 Task: Look for space in Mawlamyinegyunn, Myanmar from 9th June, 2023 to 16th June, 2023 for 2 adults in price range Rs.8000 to Rs.16000. Place can be entire place with 2 bedrooms having 2 beds and 1 bathroom. Property type can be house, flat, guest house. Amenities needed are: washing machine. Booking option can be shelf check-in. Required host language is English.
Action: Mouse moved to (450, 94)
Screenshot: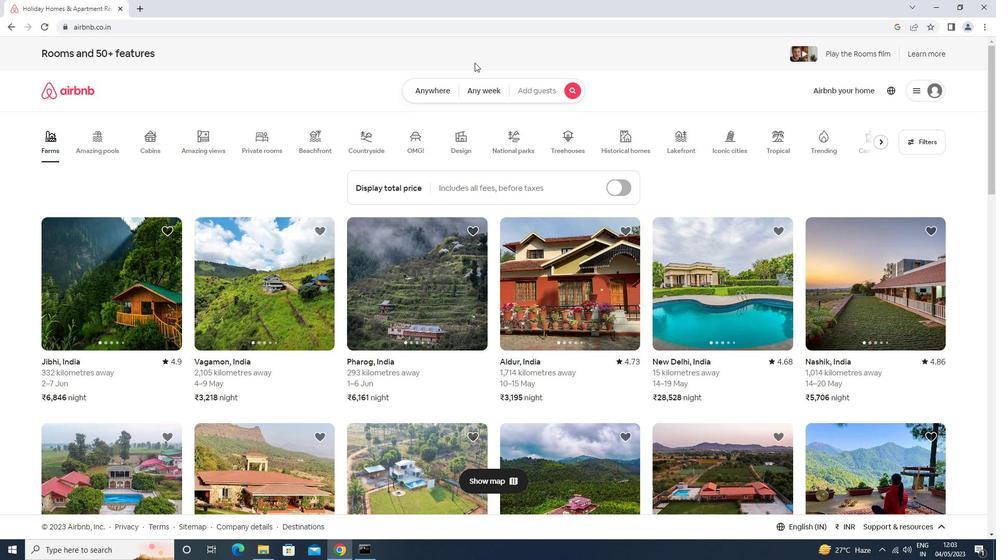 
Action: Mouse pressed left at (450, 94)
Screenshot: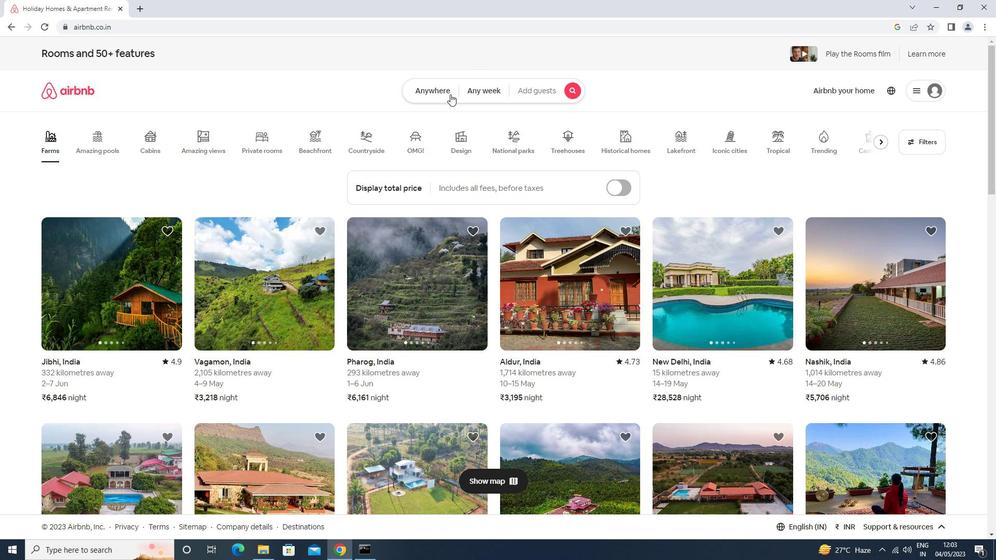 
Action: Mouse moved to (367, 132)
Screenshot: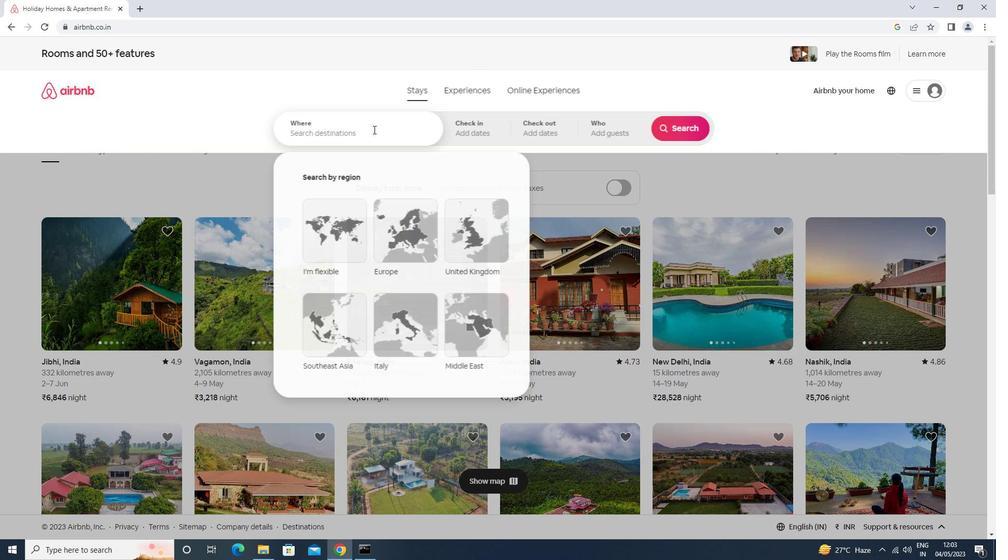 
Action: Mouse pressed left at (367, 132)
Screenshot: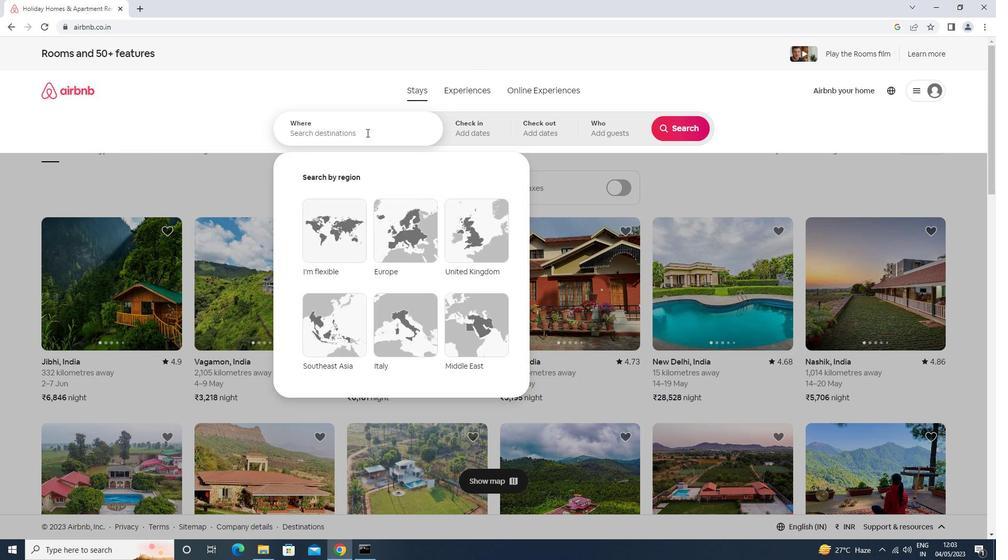
Action: Key pressed monywa<Key.down><Key.enter>
Screenshot: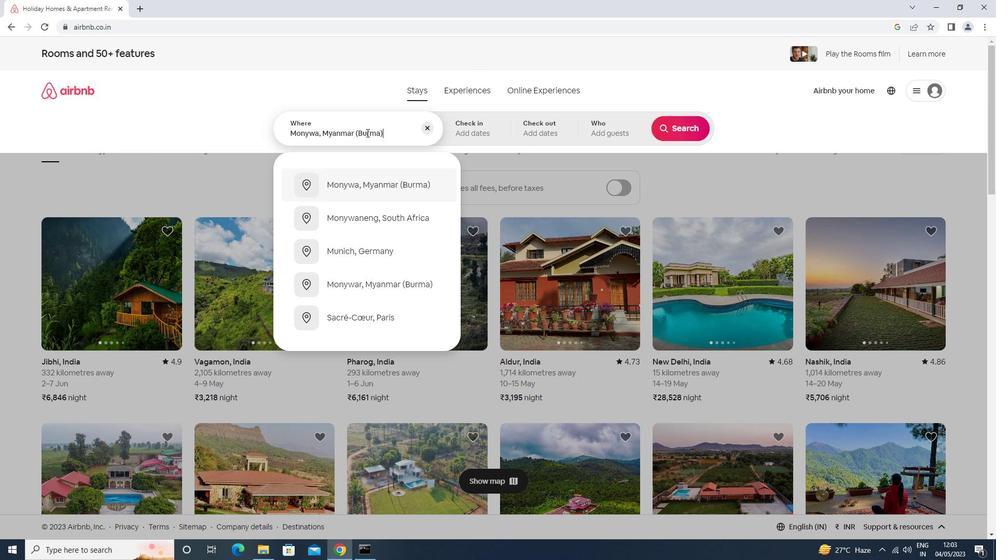 
Action: Mouse moved to (676, 205)
Screenshot: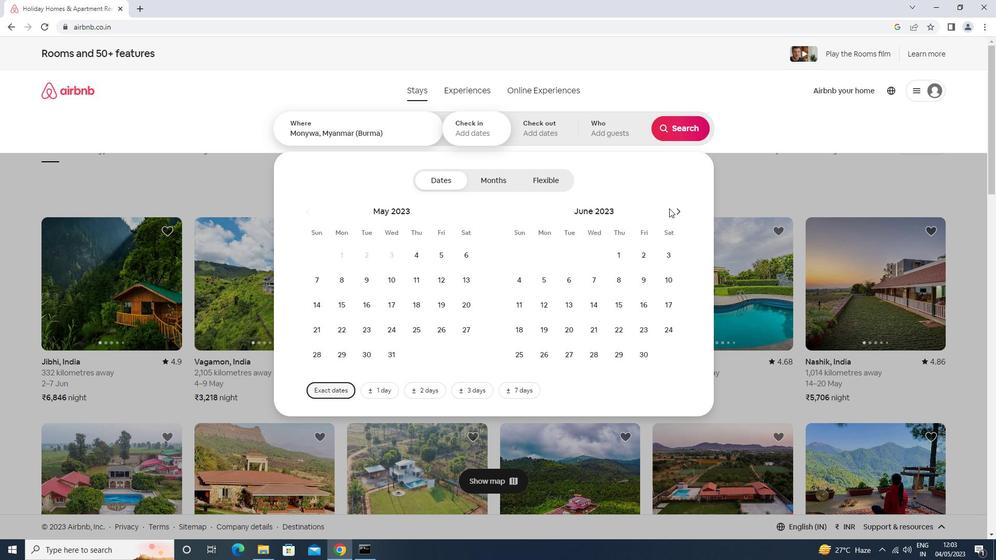 
Action: Mouse pressed left at (676, 205)
Screenshot: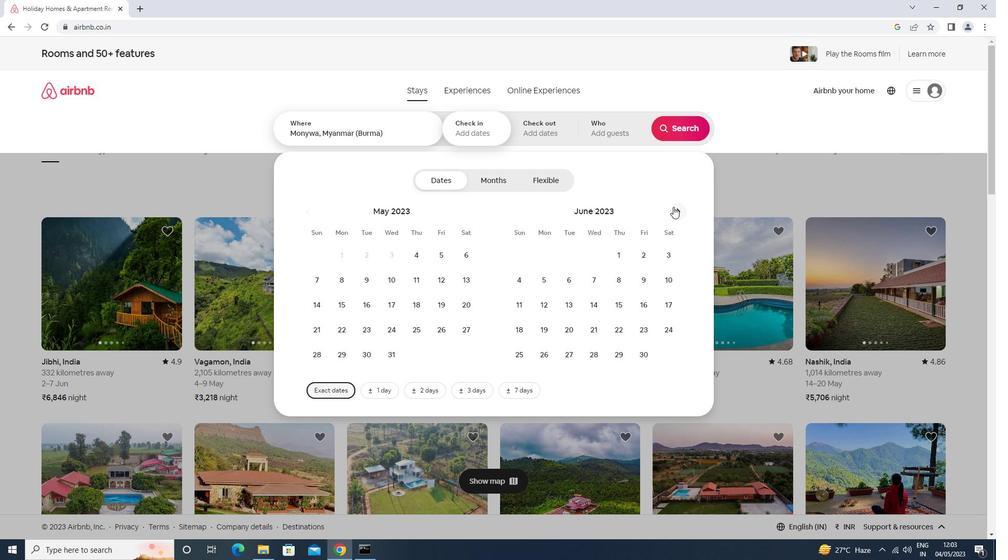 
Action: Mouse pressed left at (676, 205)
Screenshot: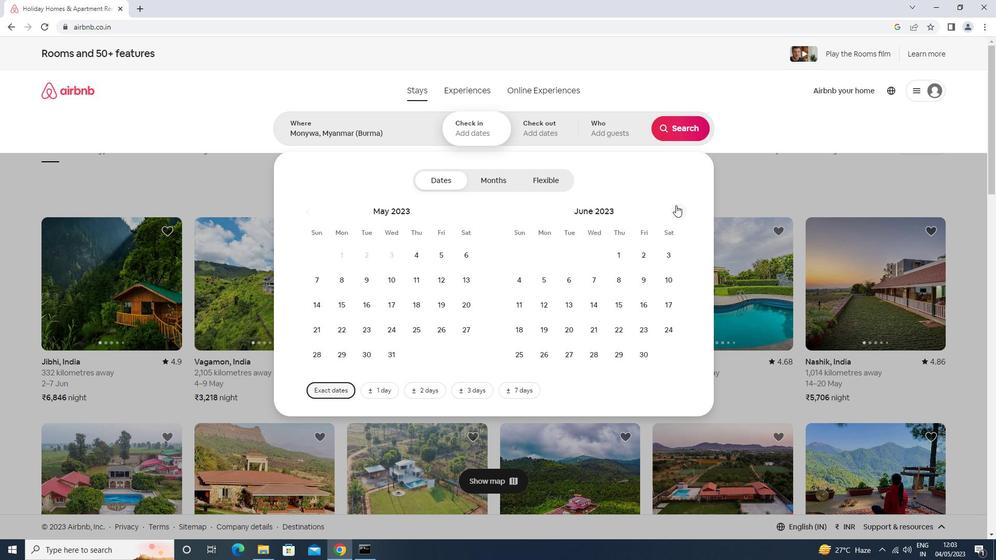 
Action: Mouse moved to (680, 209)
Screenshot: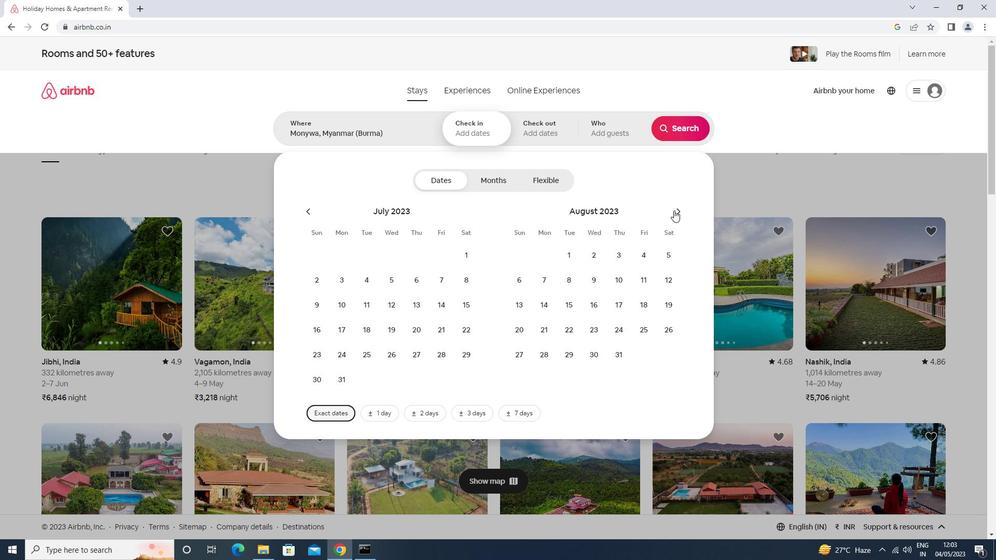 
Action: Mouse pressed left at (680, 209)
Screenshot: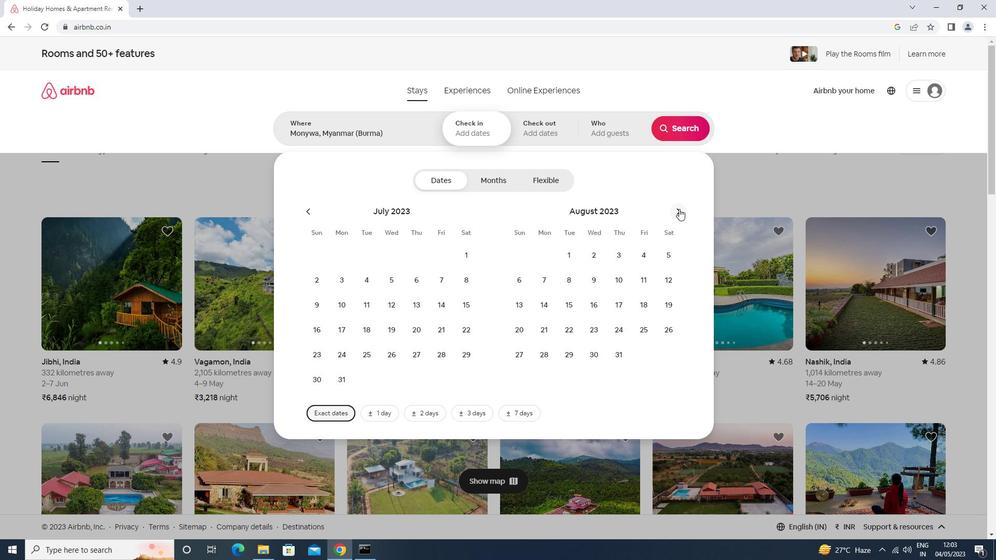 
Action: Mouse moved to (662, 253)
Screenshot: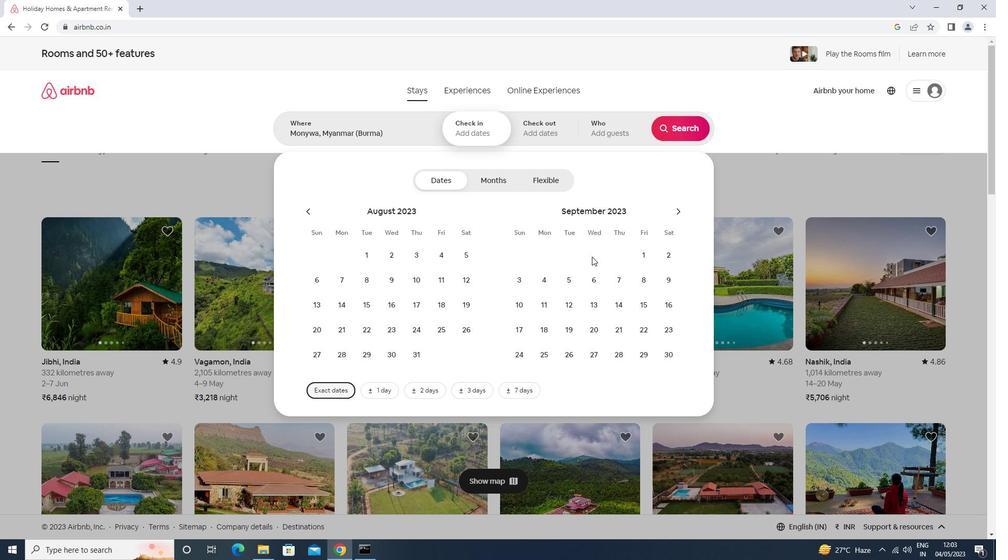
Action: Mouse pressed left at (662, 253)
Screenshot: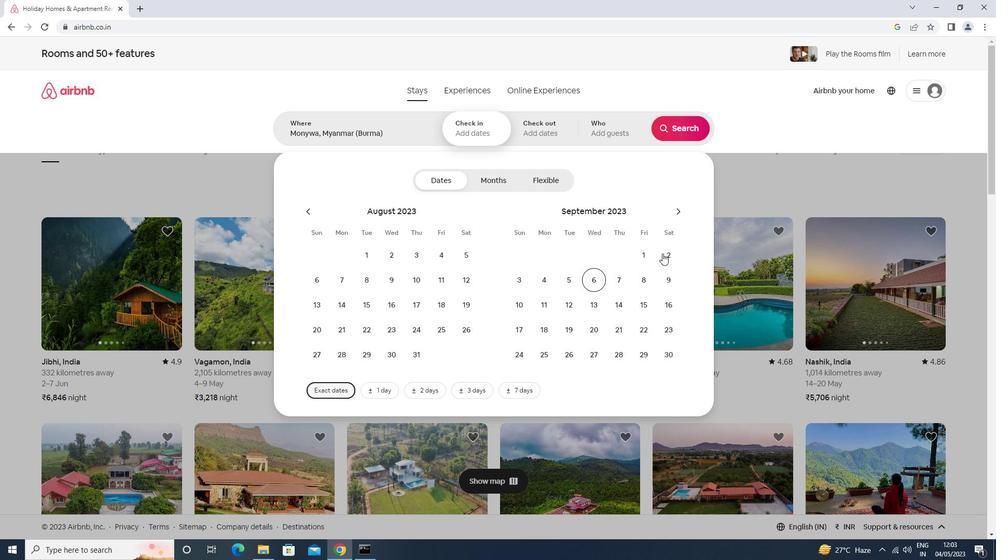 
Action: Mouse moved to (527, 307)
Screenshot: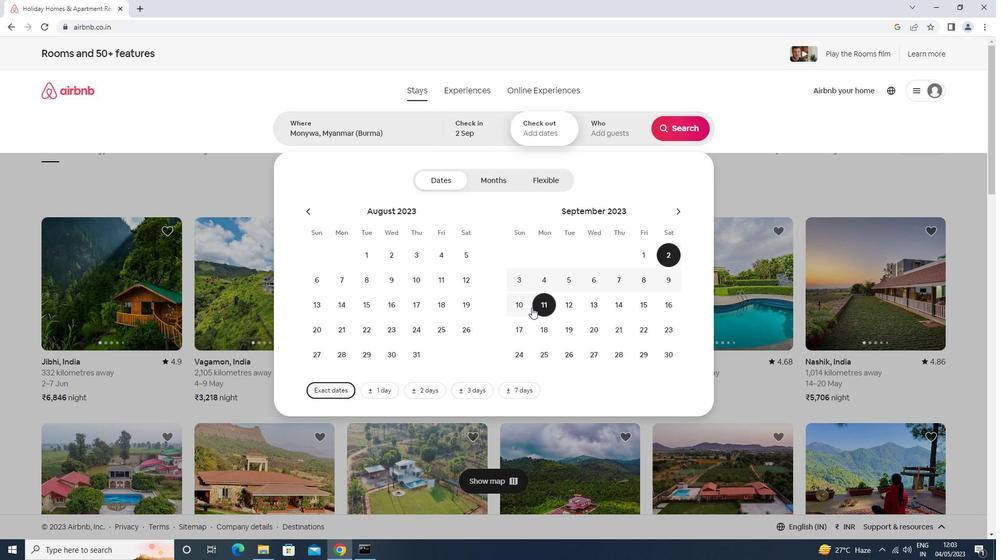 
Action: Mouse pressed left at (527, 307)
Screenshot: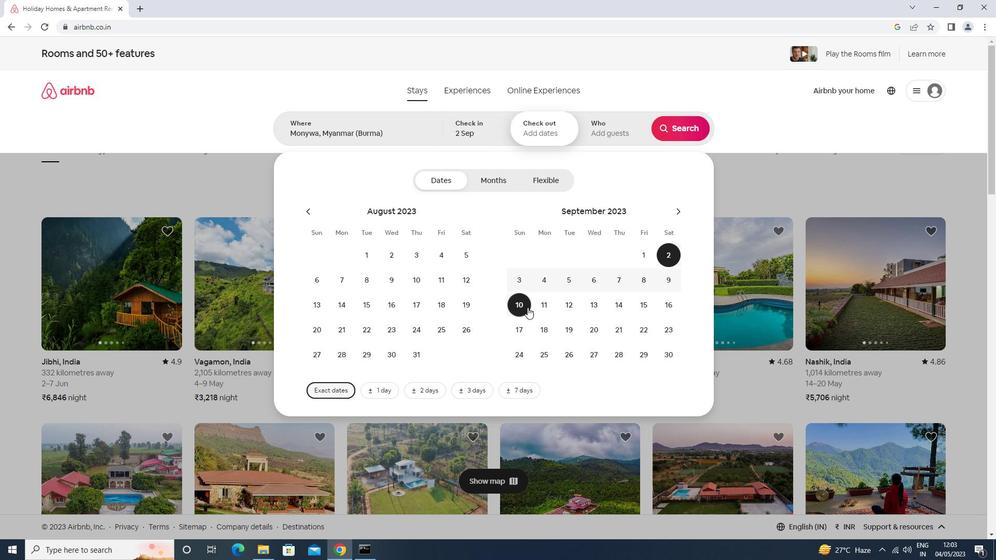 
Action: Mouse moved to (606, 140)
Screenshot: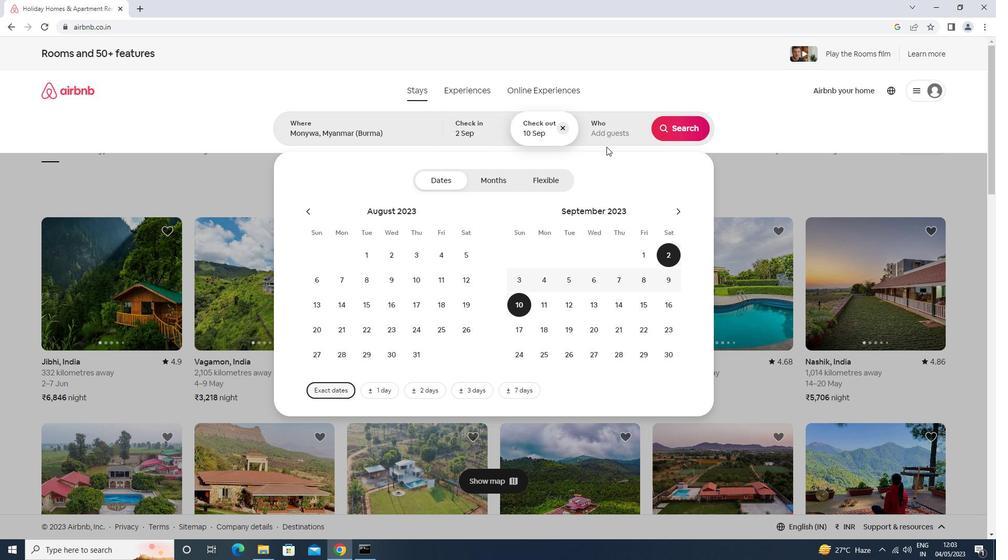 
Action: Mouse pressed left at (606, 140)
Screenshot: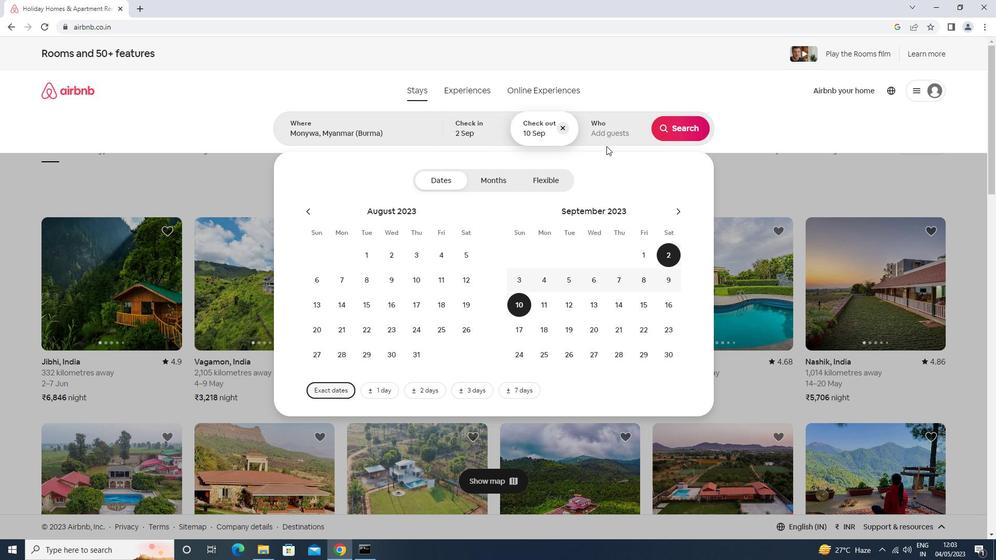 
Action: Mouse moved to (685, 186)
Screenshot: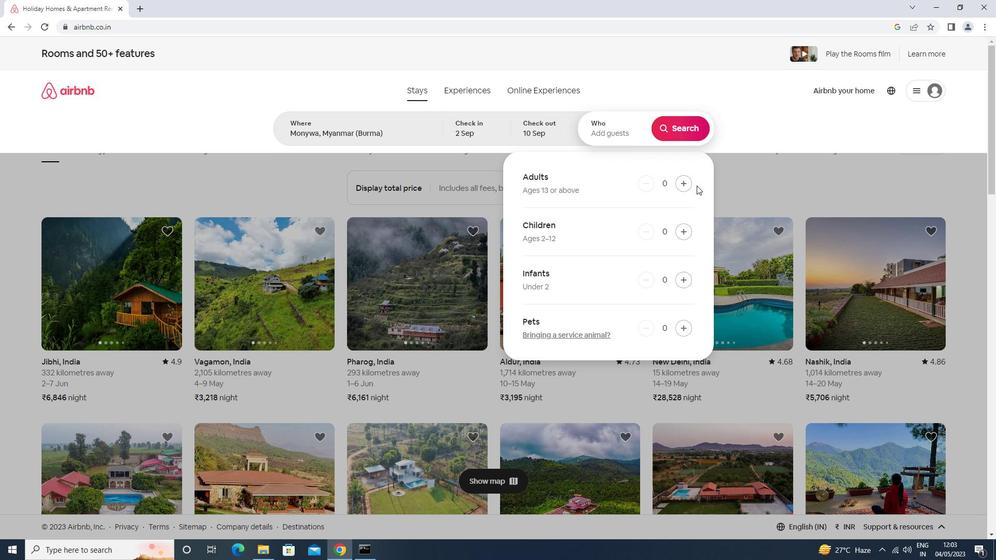 
Action: Mouse pressed left at (685, 186)
Screenshot: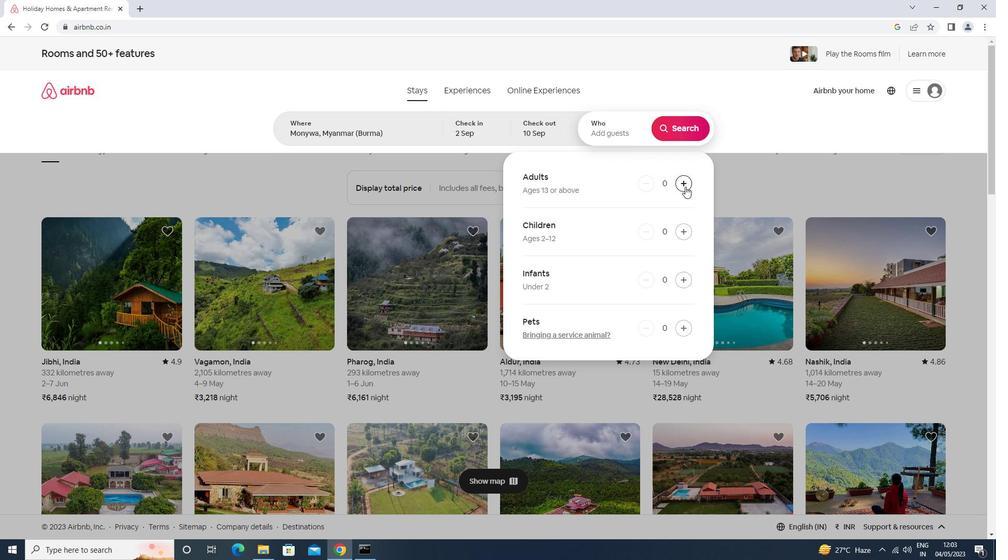 
Action: Mouse moved to (674, 129)
Screenshot: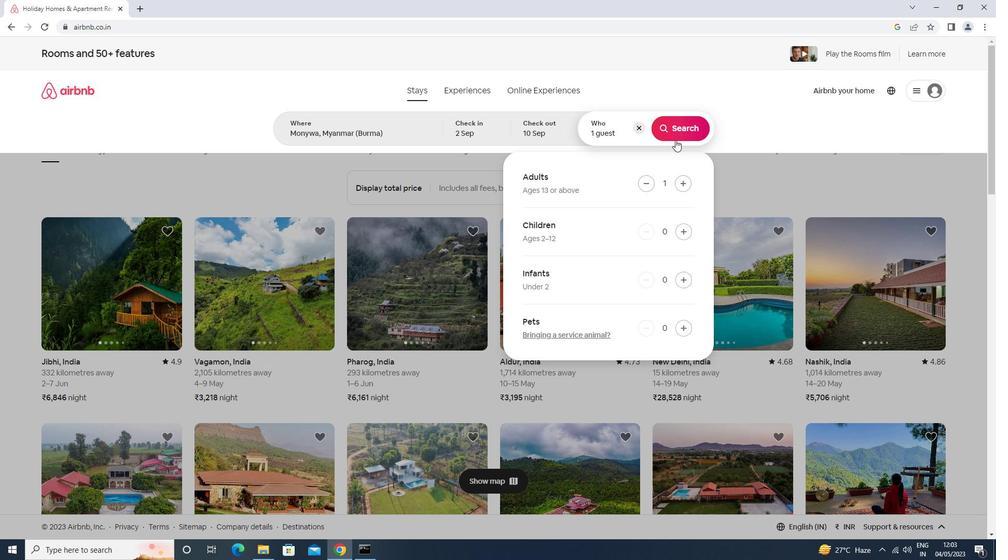 
Action: Mouse pressed left at (674, 129)
Screenshot: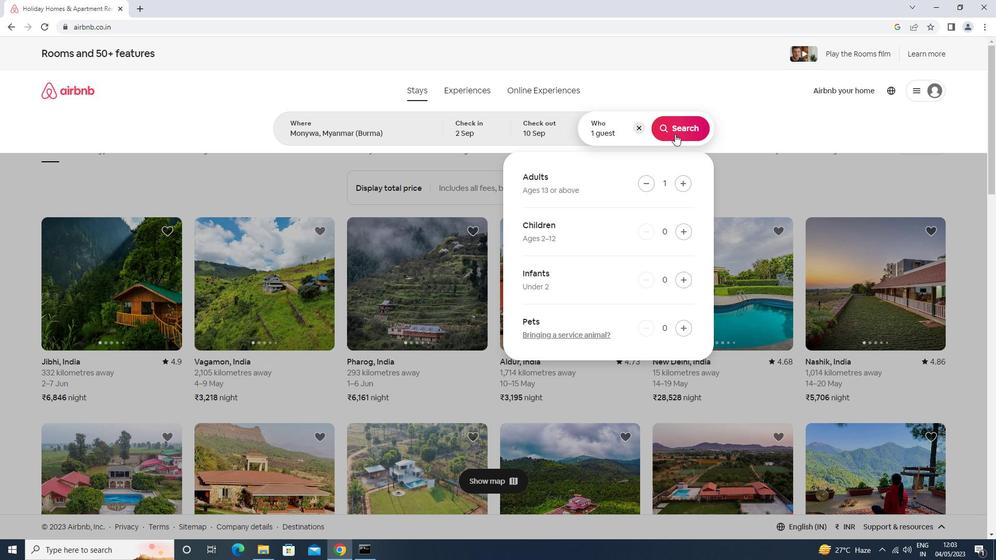 
Action: Mouse moved to (936, 97)
Screenshot: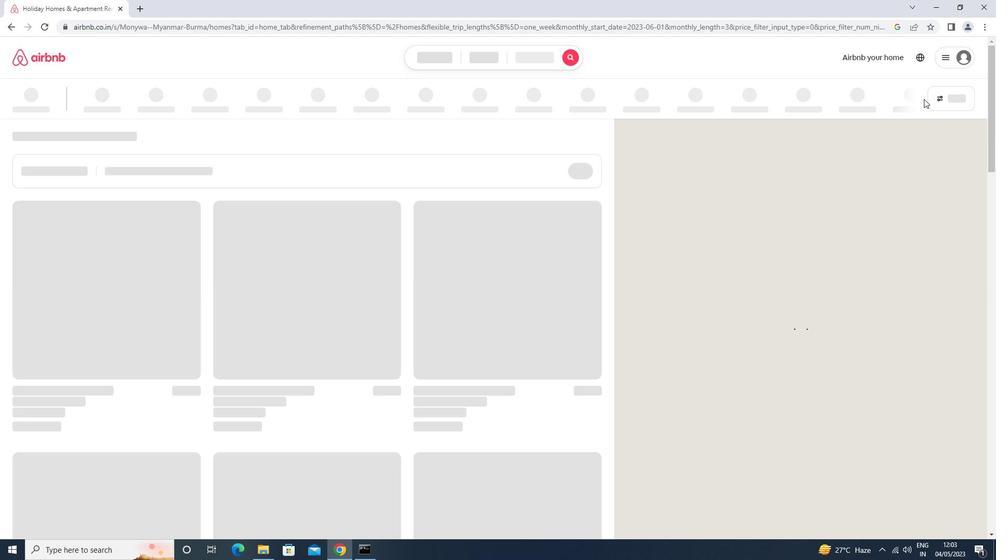 
Action: Mouse pressed left at (936, 97)
Screenshot: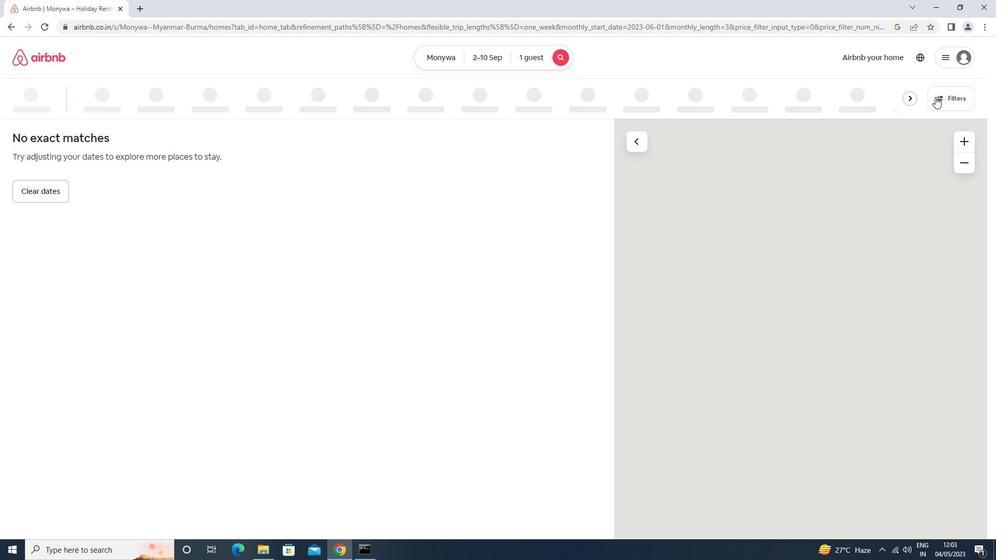 
Action: Mouse moved to (401, 163)
Screenshot: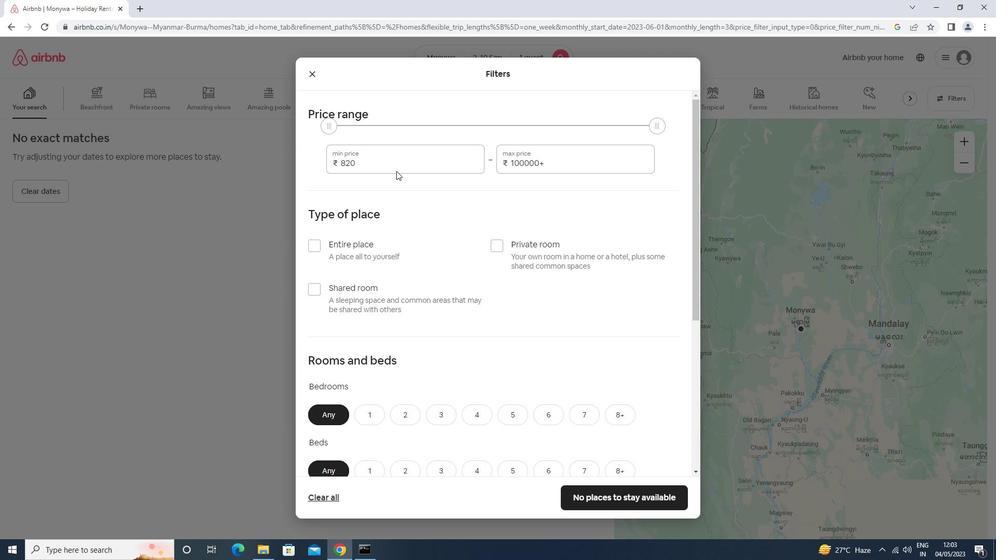 
Action: Mouse pressed left at (401, 163)
Screenshot: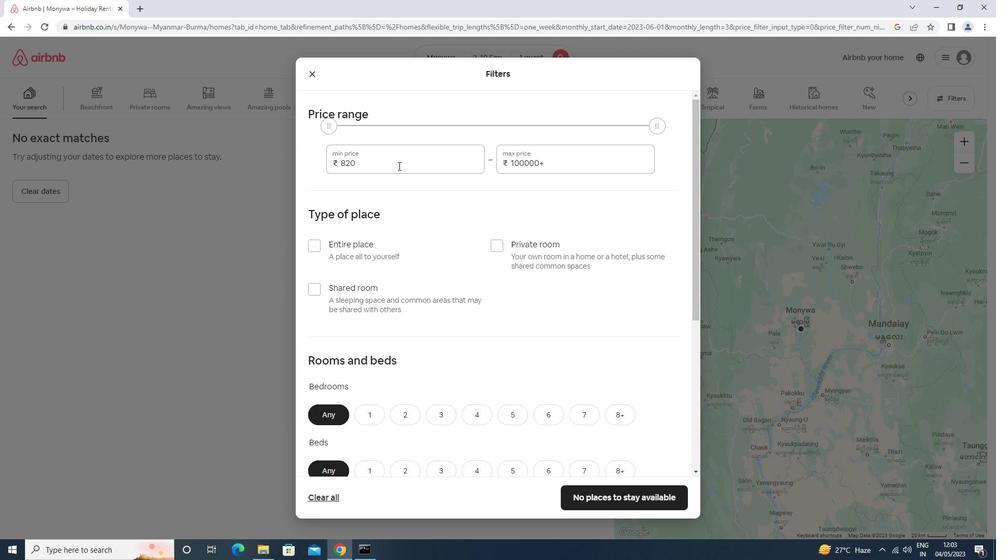 
Action: Key pressed <Key.backspace><Key.backspace><Key.backspace><Key.backspace>5000<Key.tab>16000
Screenshot: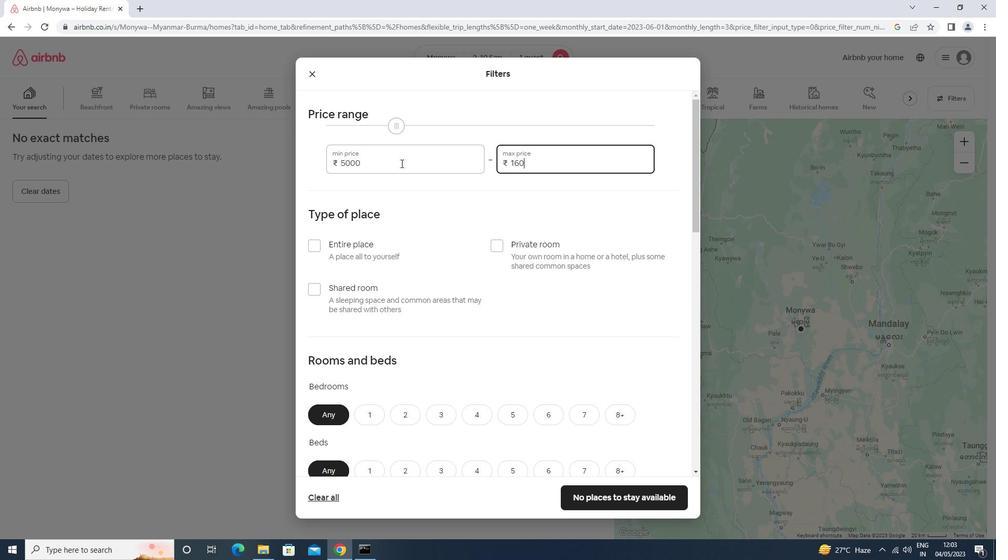 
Action: Mouse moved to (498, 241)
Screenshot: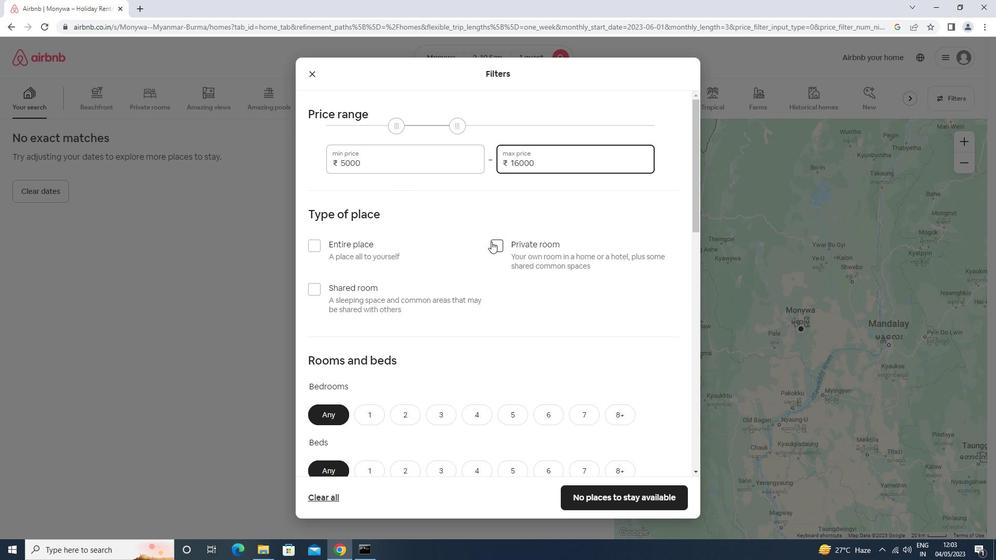 
Action: Mouse pressed left at (498, 241)
Screenshot: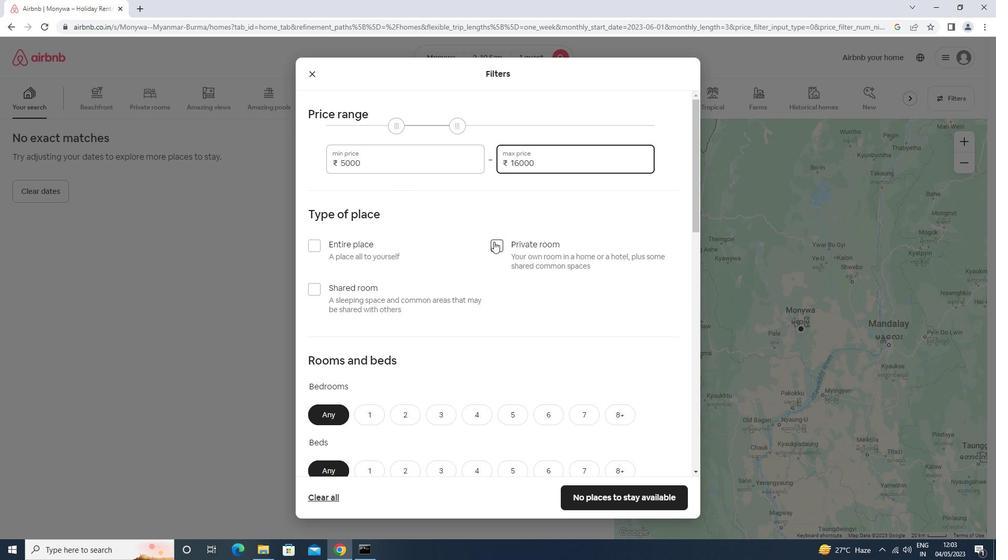 
Action: Mouse moved to (494, 242)
Screenshot: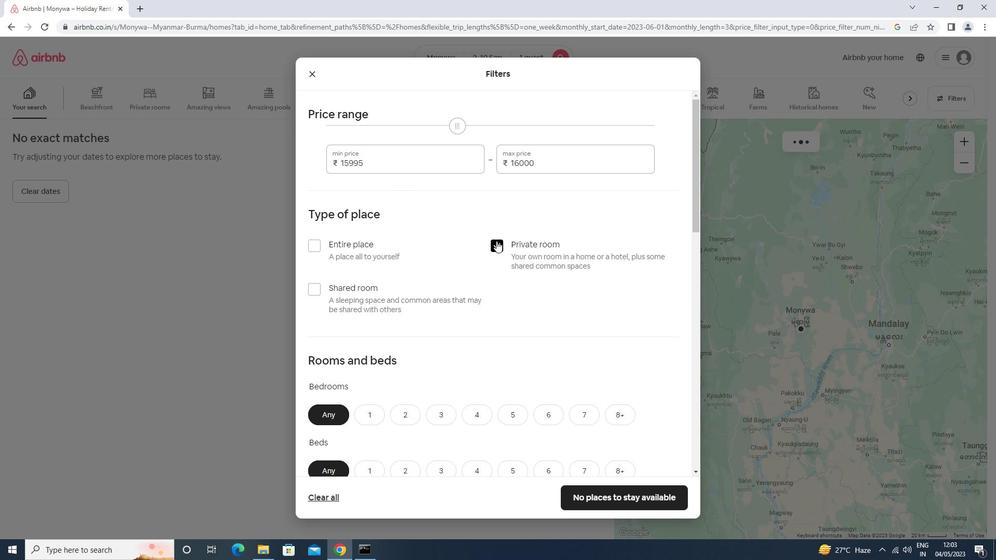 
Action: Mouse scrolled (494, 241) with delta (0, 0)
Screenshot: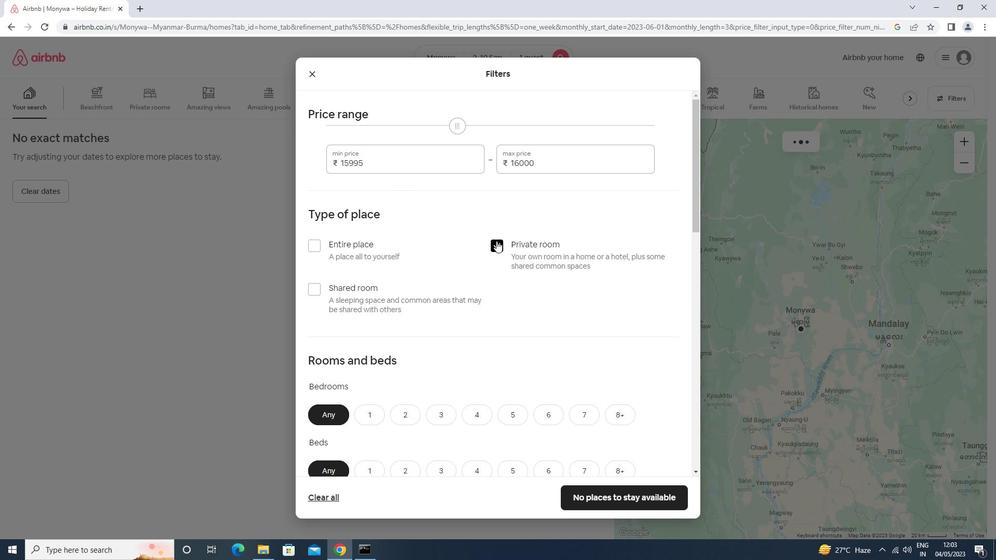 
Action: Mouse scrolled (494, 241) with delta (0, 0)
Screenshot: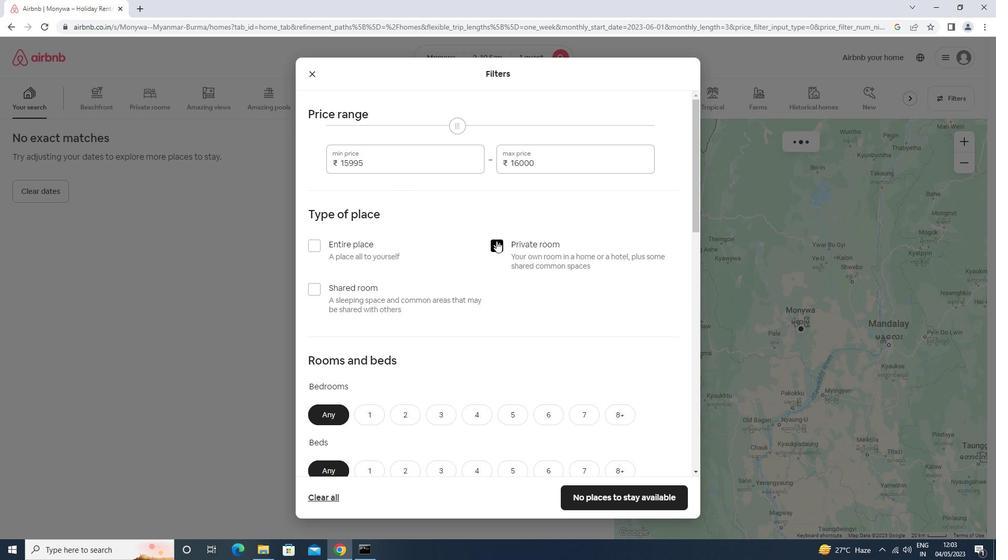 
Action: Mouse scrolled (494, 241) with delta (0, 0)
Screenshot: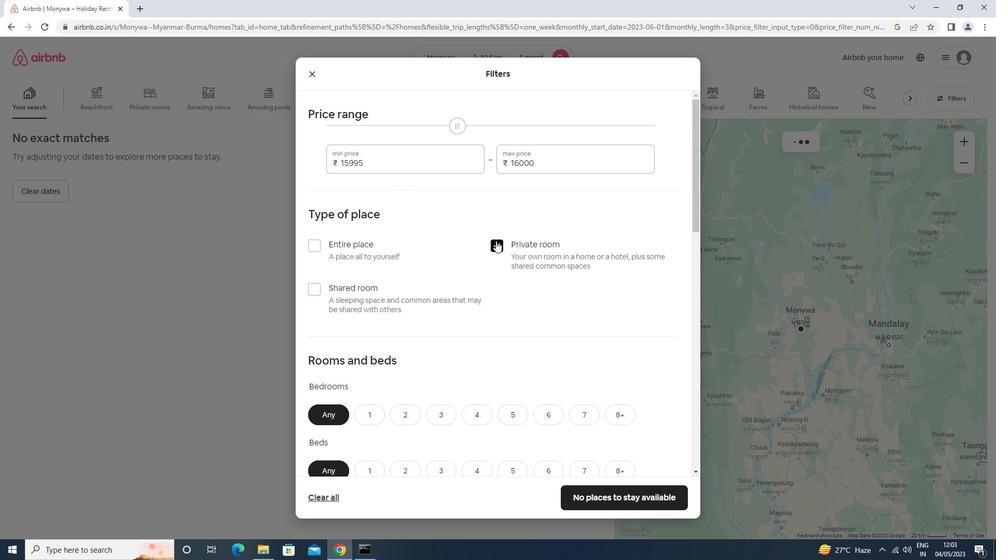 
Action: Mouse moved to (494, 242)
Screenshot: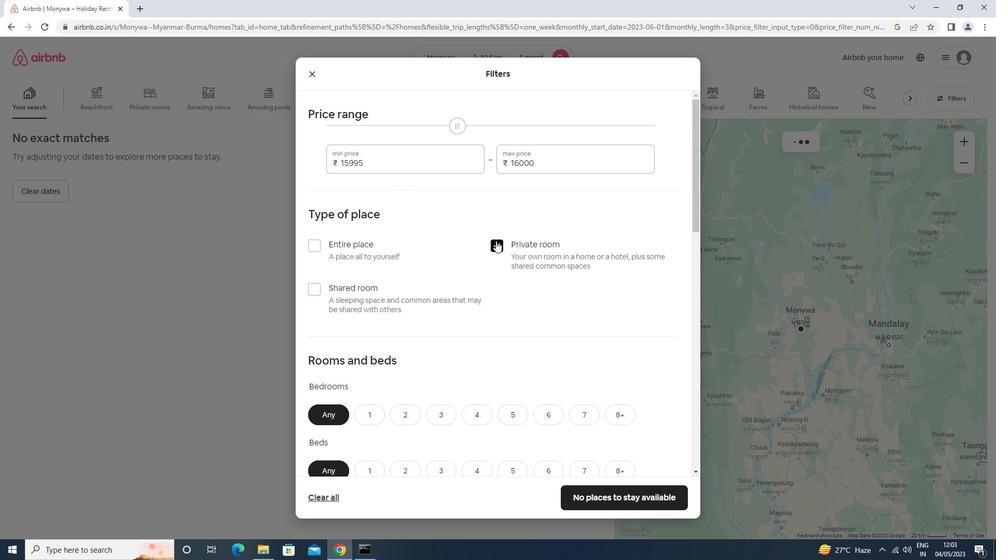 
Action: Mouse scrolled (494, 241) with delta (0, 0)
Screenshot: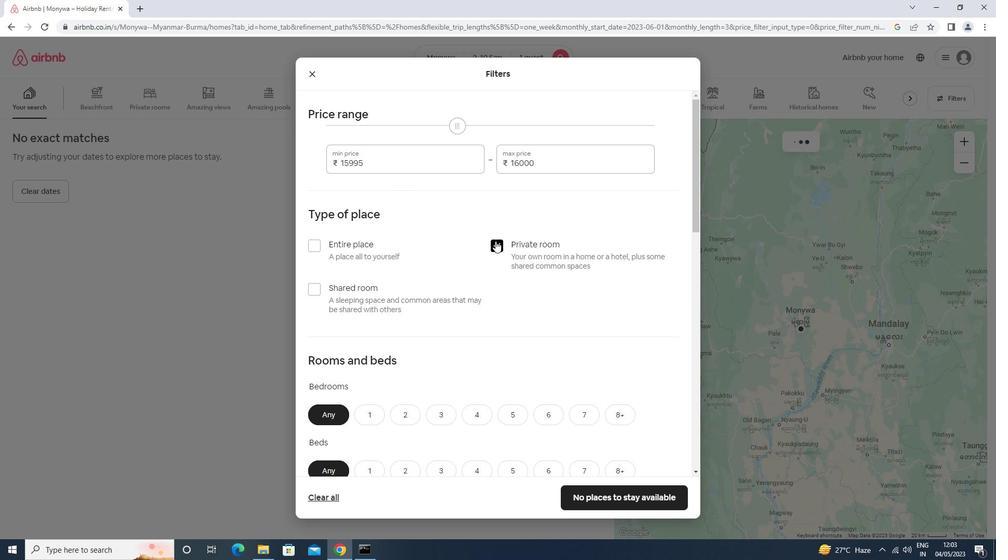 
Action: Mouse moved to (367, 205)
Screenshot: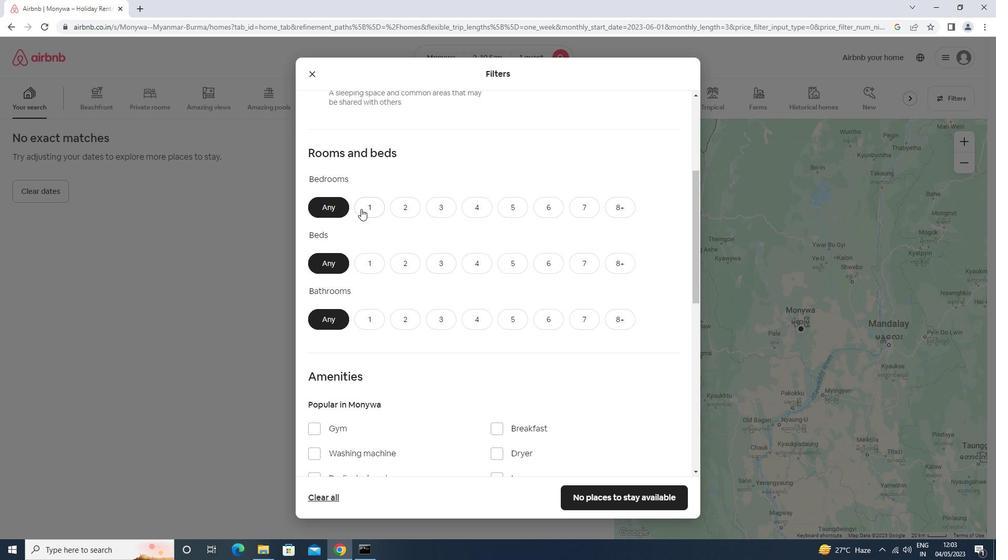 
Action: Mouse pressed left at (367, 205)
Screenshot: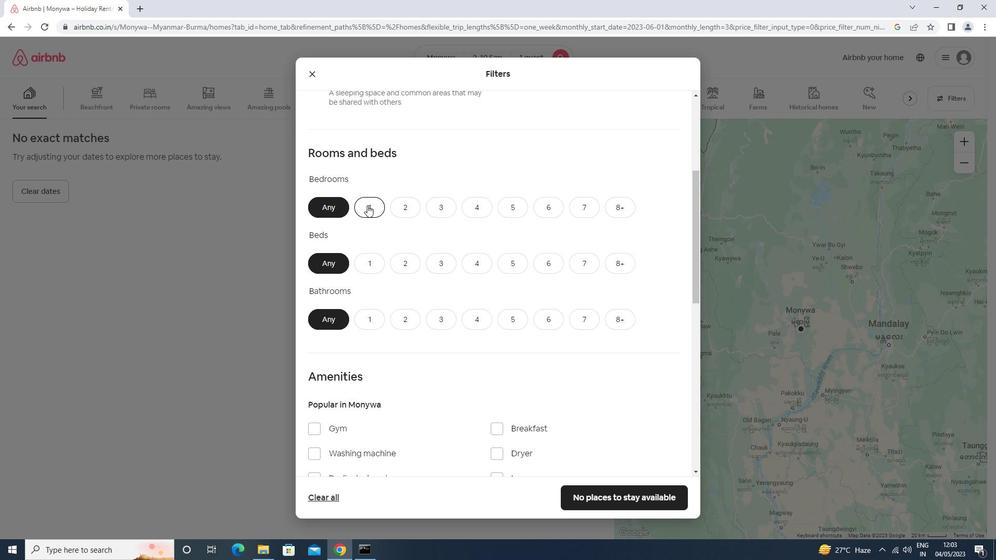 
Action: Mouse moved to (368, 257)
Screenshot: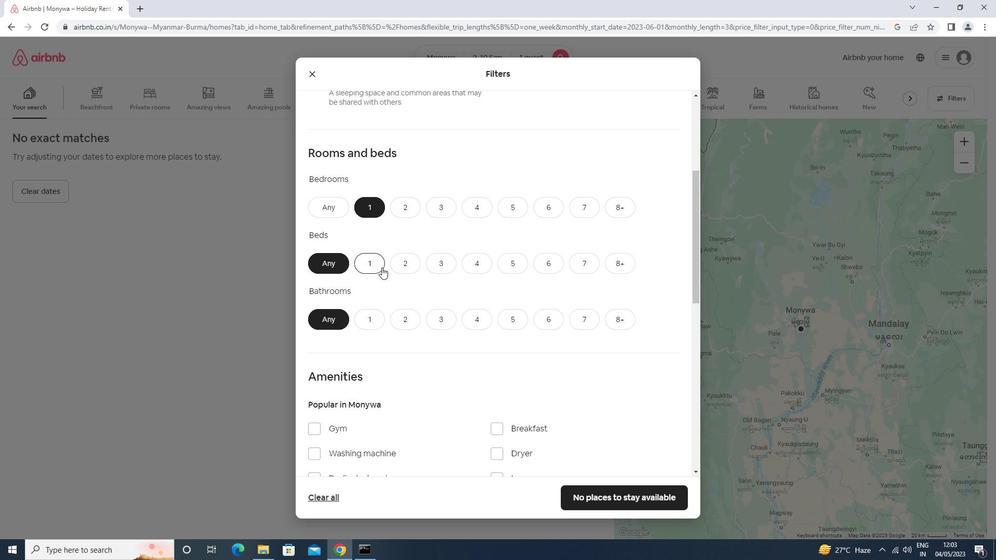 
Action: Mouse pressed left at (368, 257)
Screenshot: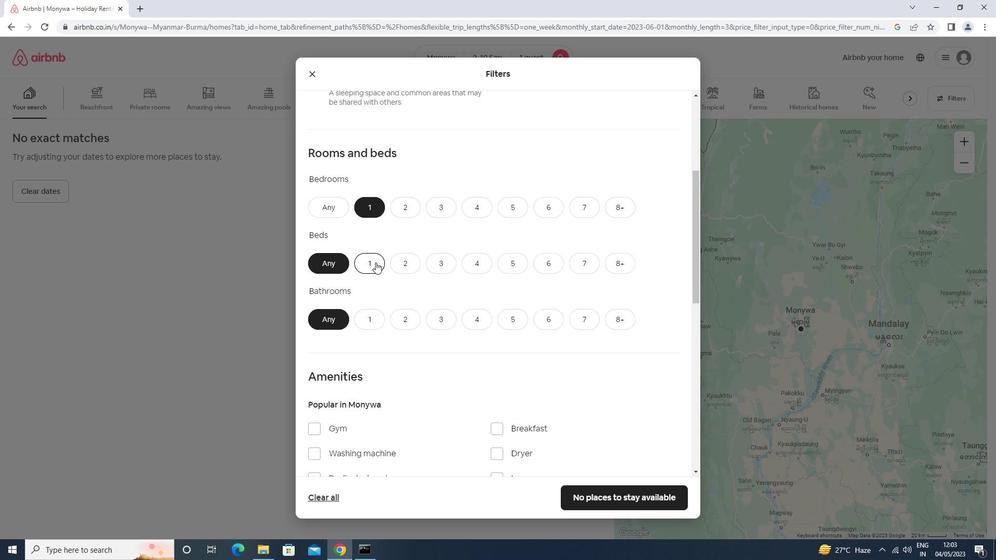
Action: Mouse moved to (371, 317)
Screenshot: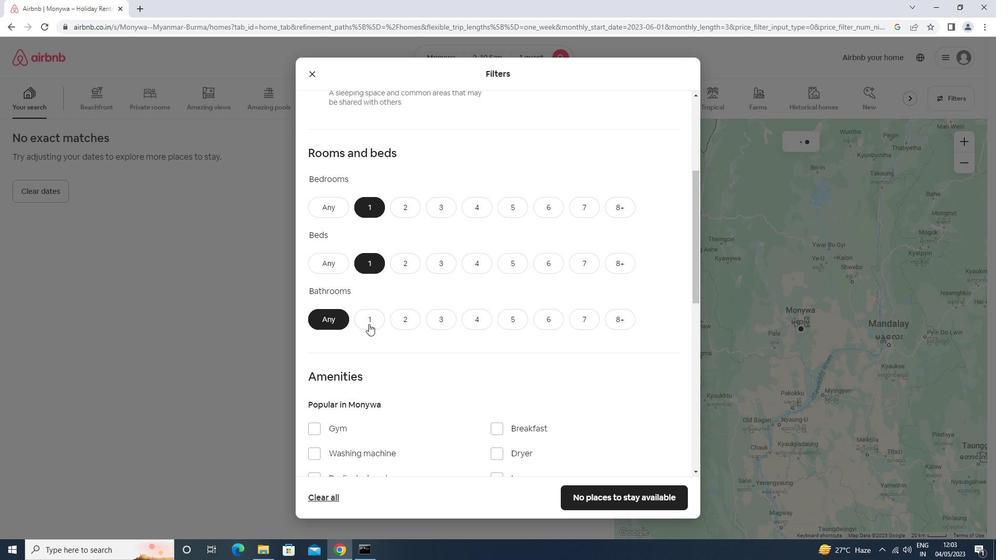 
Action: Mouse pressed left at (371, 317)
Screenshot: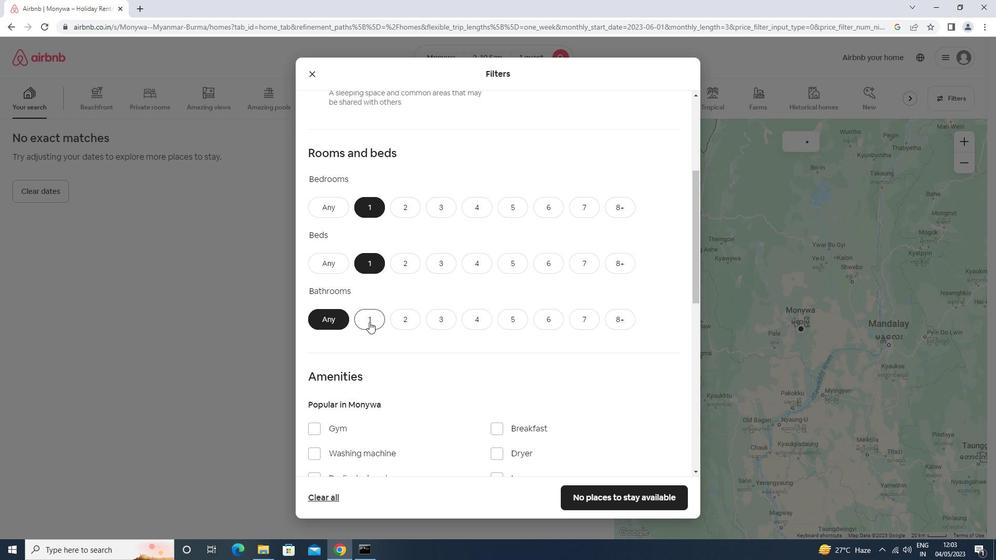 
Action: Mouse scrolled (371, 316) with delta (0, 0)
Screenshot: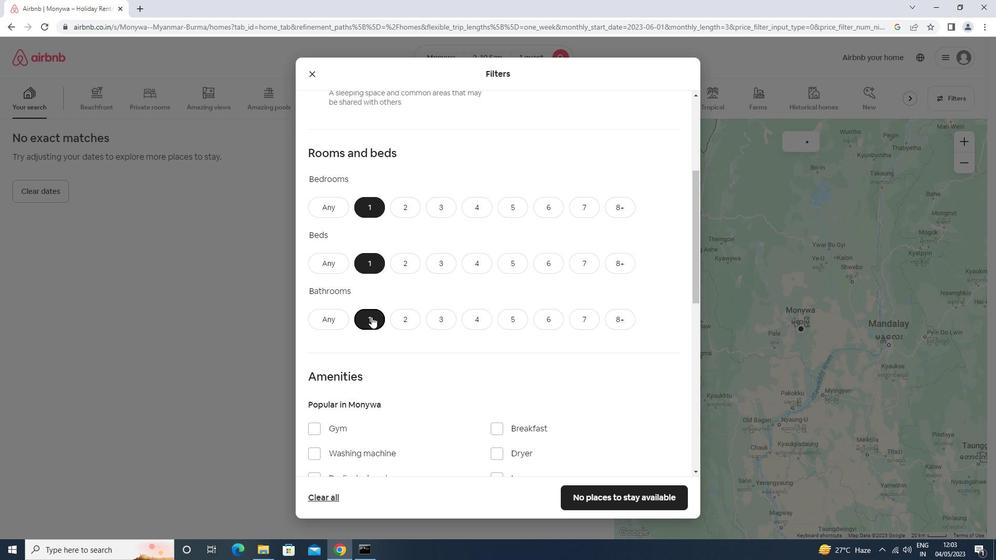 
Action: Mouse scrolled (371, 316) with delta (0, 0)
Screenshot: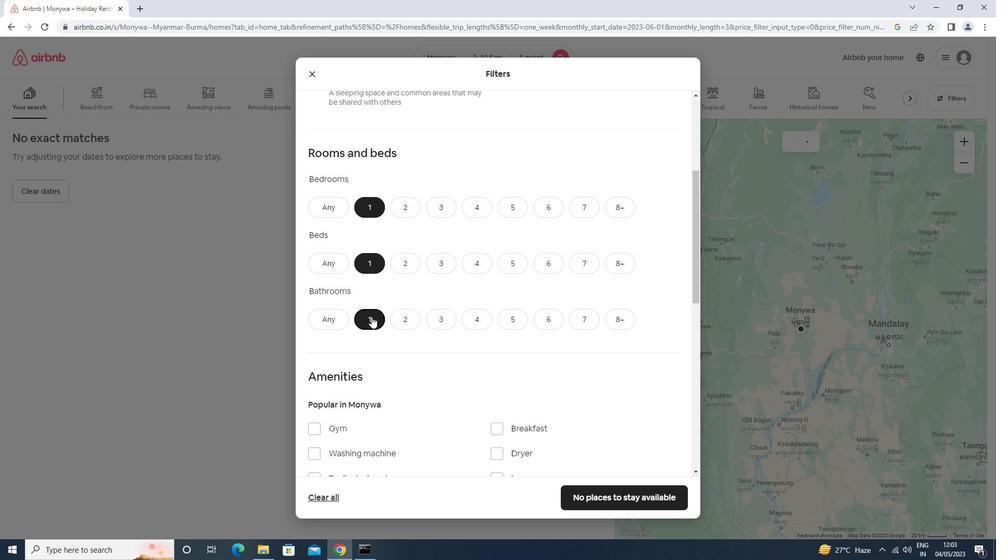 
Action: Mouse scrolled (371, 316) with delta (0, 0)
Screenshot: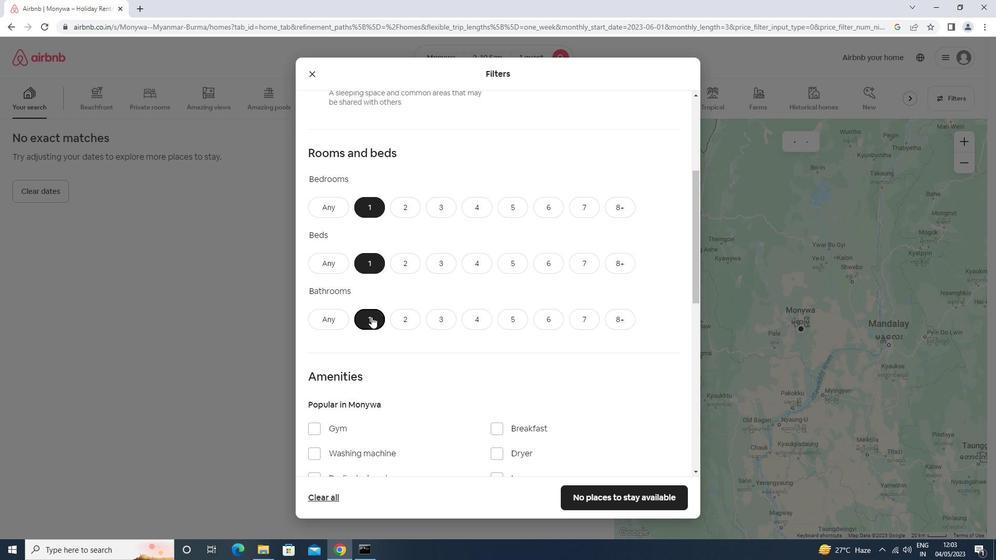 
Action: Mouse moved to (369, 297)
Screenshot: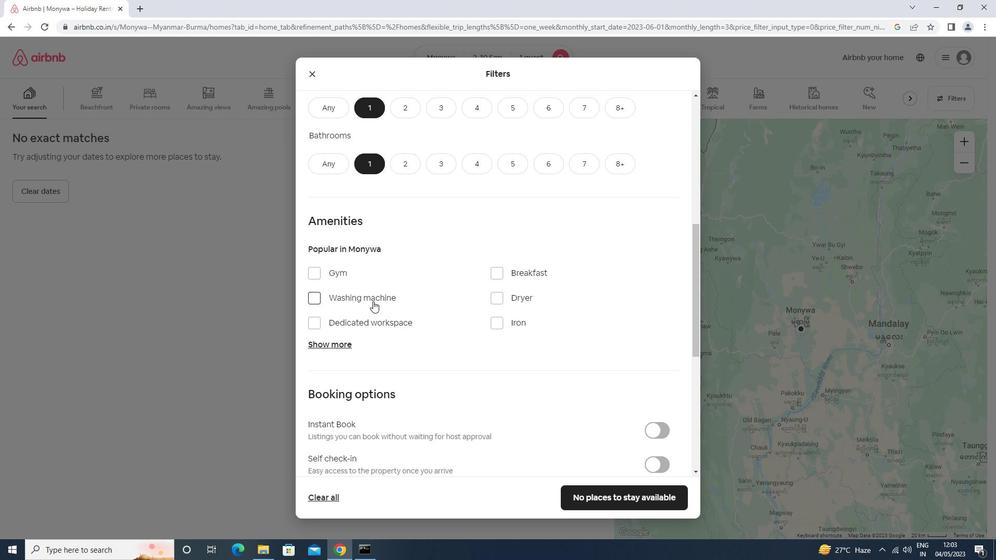 
Action: Mouse pressed left at (369, 297)
Screenshot: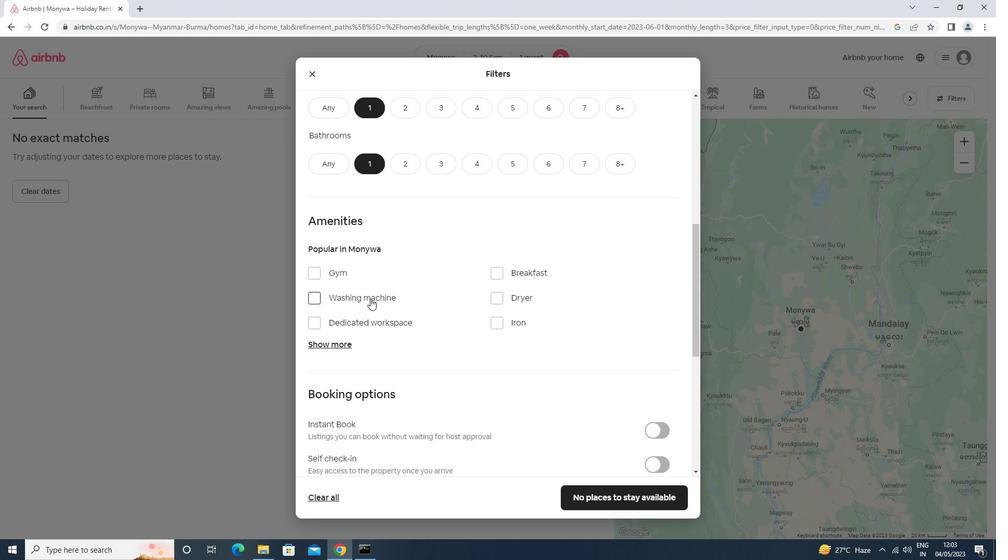 
Action: Mouse moved to (369, 297)
Screenshot: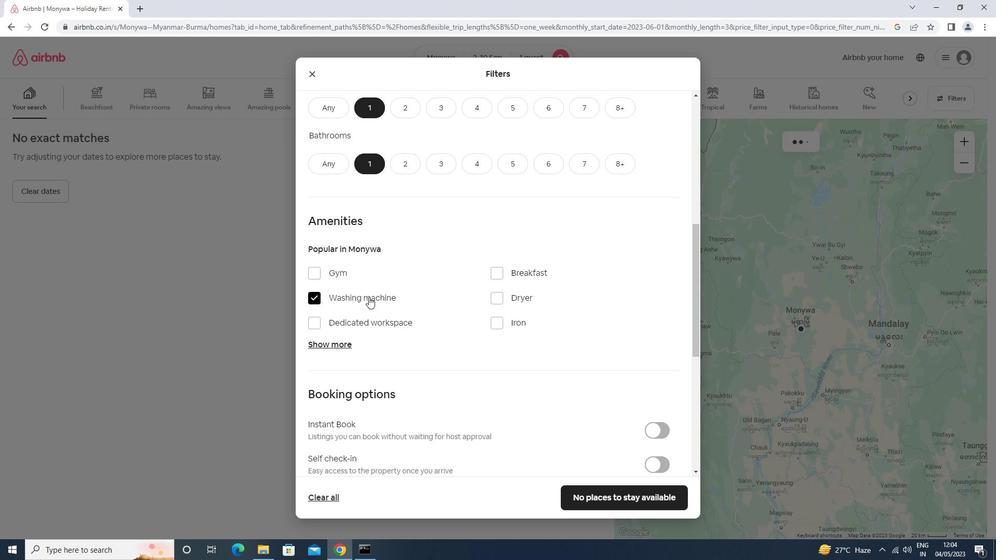 
Action: Mouse scrolled (369, 296) with delta (0, 0)
Screenshot: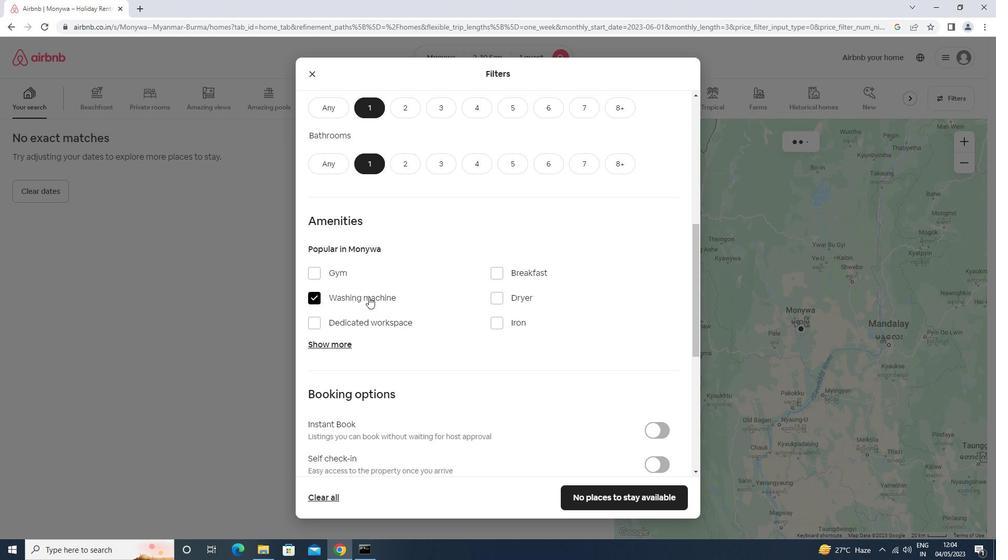 
Action: Mouse scrolled (369, 296) with delta (0, 0)
Screenshot: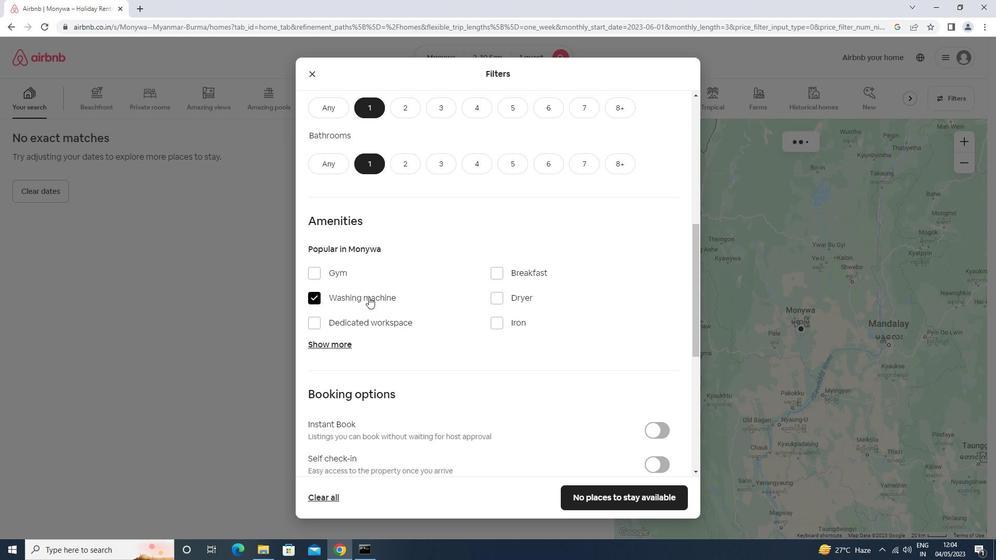 
Action: Mouse scrolled (369, 296) with delta (0, 0)
Screenshot: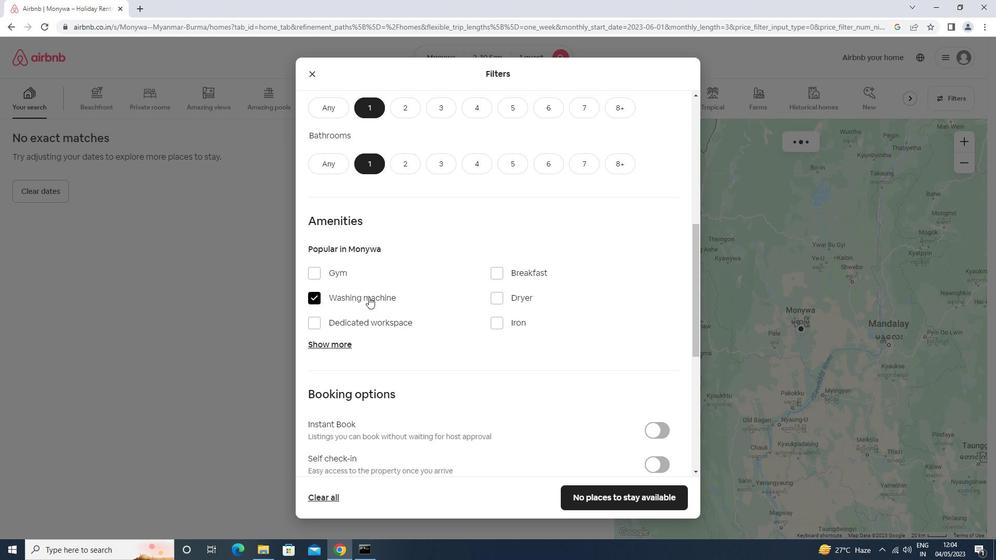 
Action: Mouse moved to (646, 306)
Screenshot: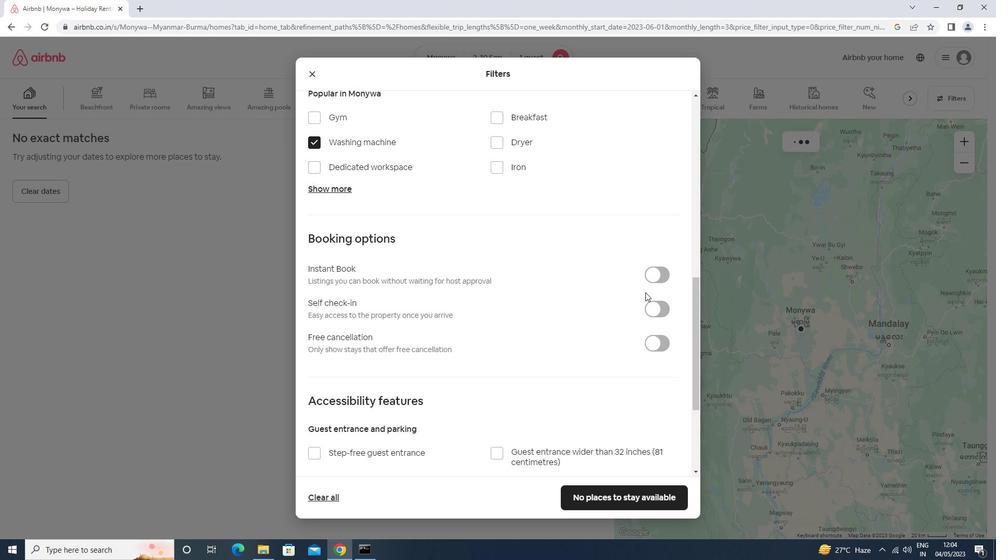 
Action: Mouse pressed left at (646, 306)
Screenshot: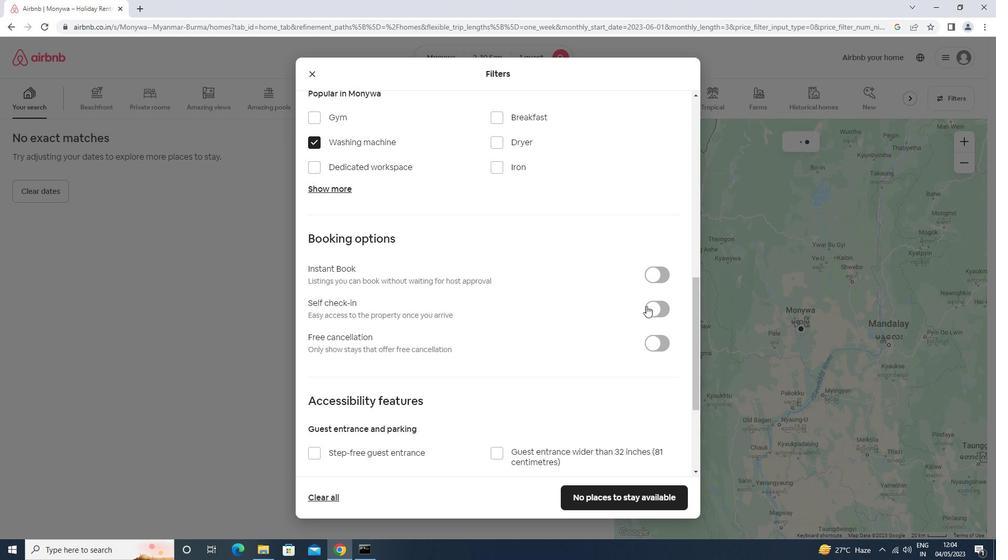 
Action: Mouse moved to (532, 356)
Screenshot: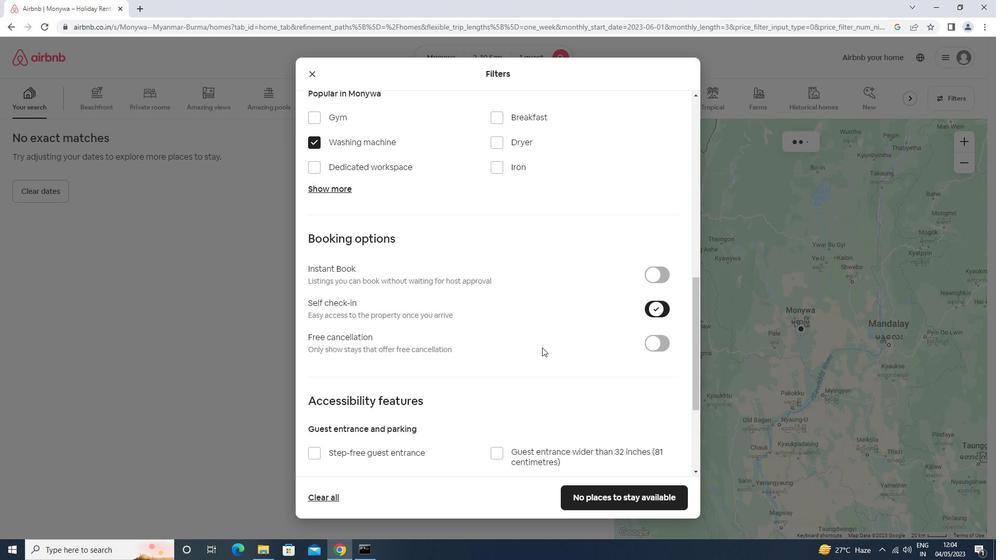 
Action: Mouse scrolled (532, 356) with delta (0, 0)
Screenshot: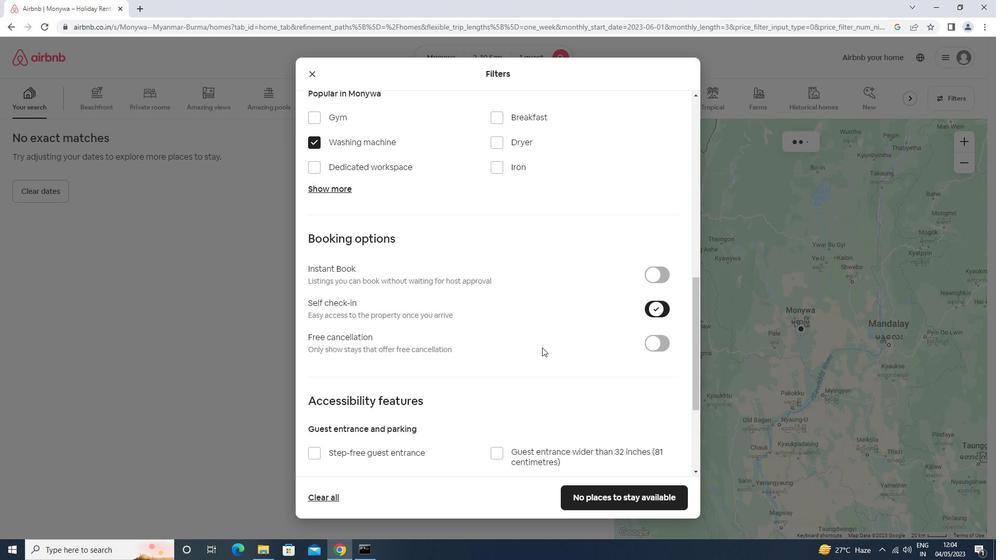 
Action: Mouse moved to (531, 357)
Screenshot: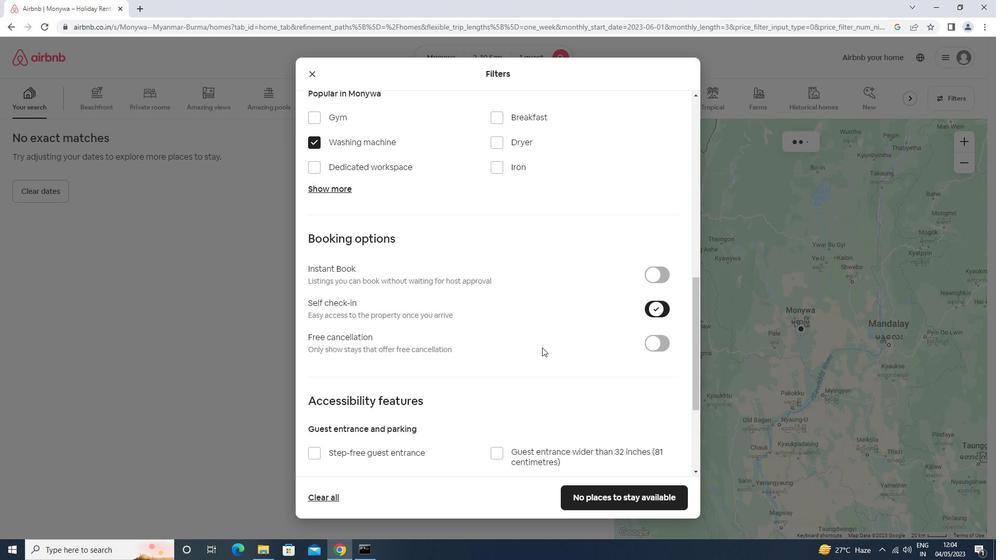 
Action: Mouse scrolled (531, 356) with delta (0, 0)
Screenshot: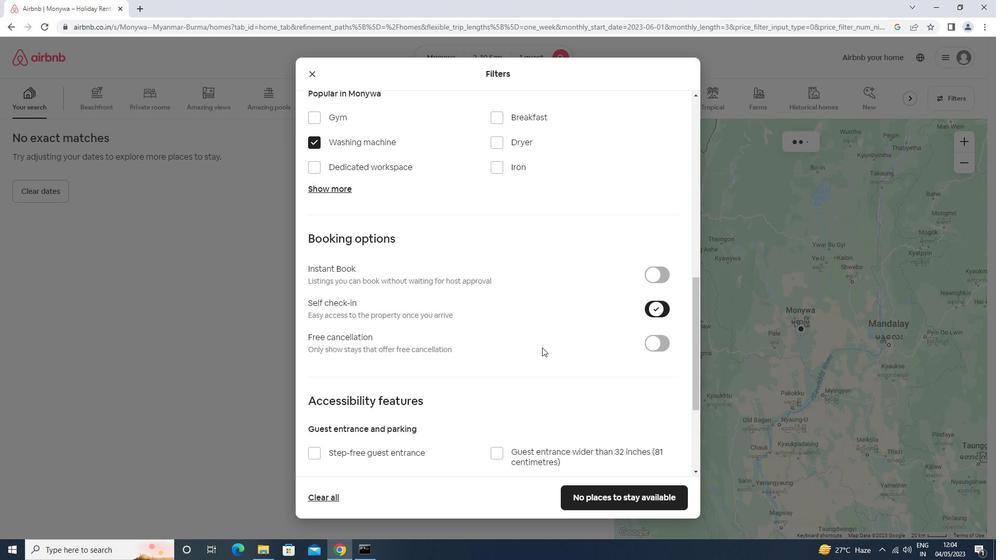 
Action: Mouse moved to (531, 357)
Screenshot: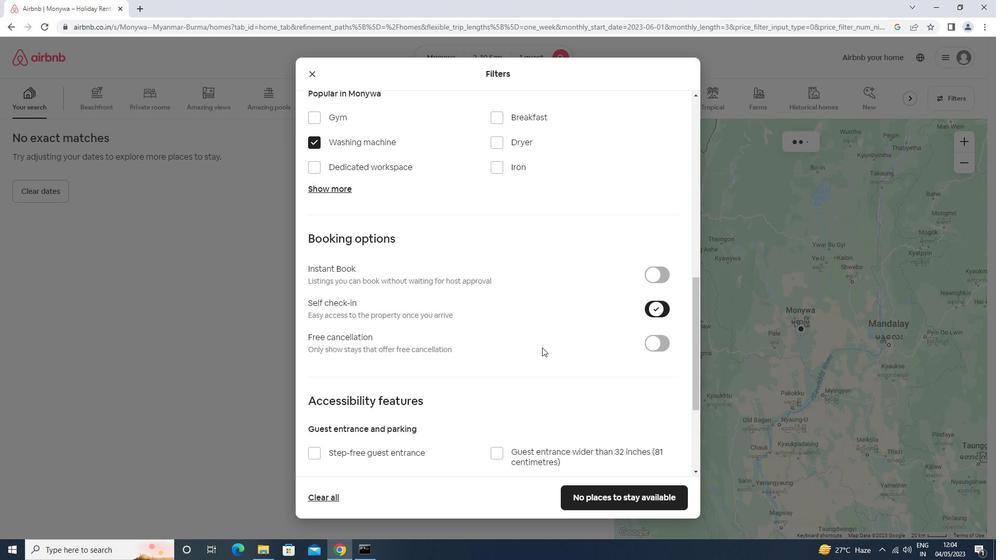 
Action: Mouse scrolled (531, 356) with delta (0, 0)
Screenshot: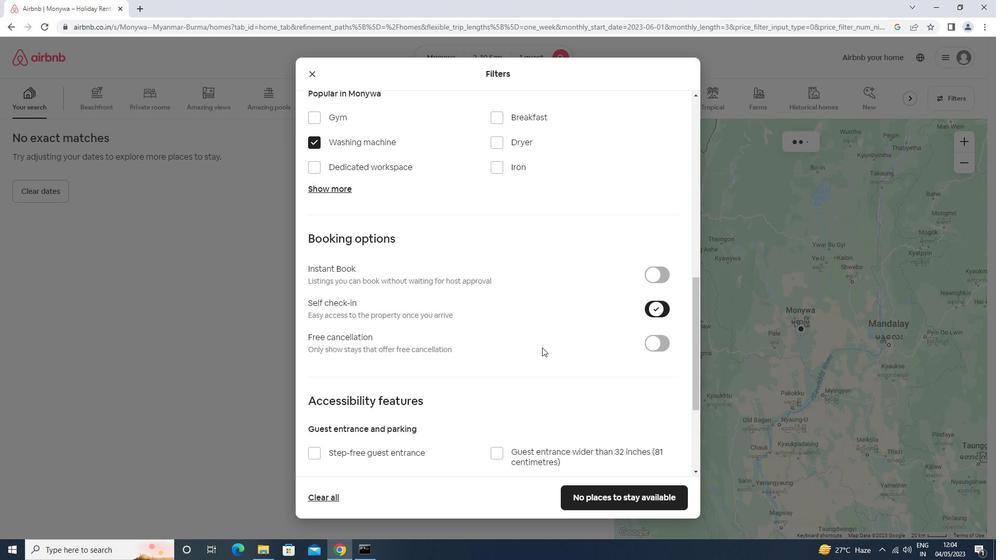 
Action: Mouse moved to (530, 357)
Screenshot: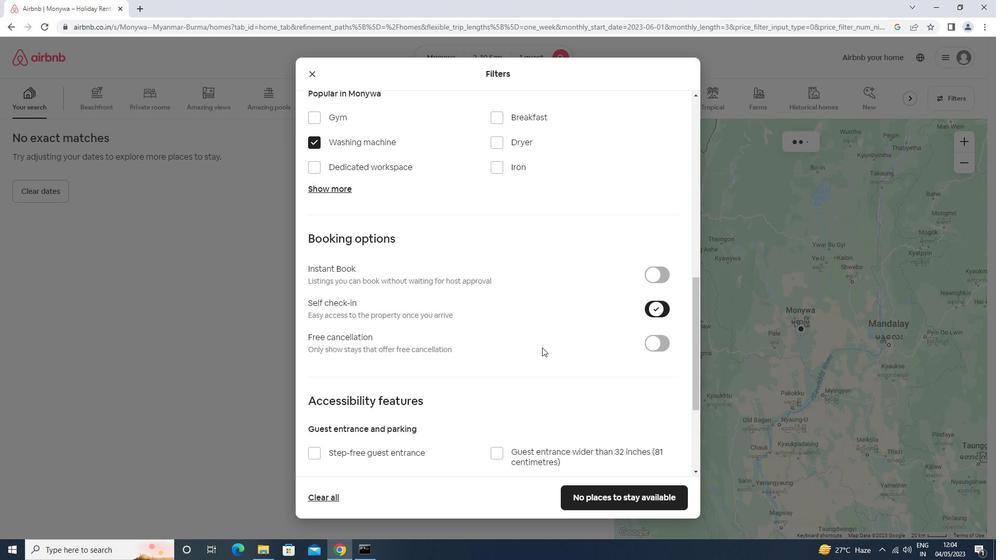 
Action: Mouse scrolled (530, 356) with delta (0, 0)
Screenshot: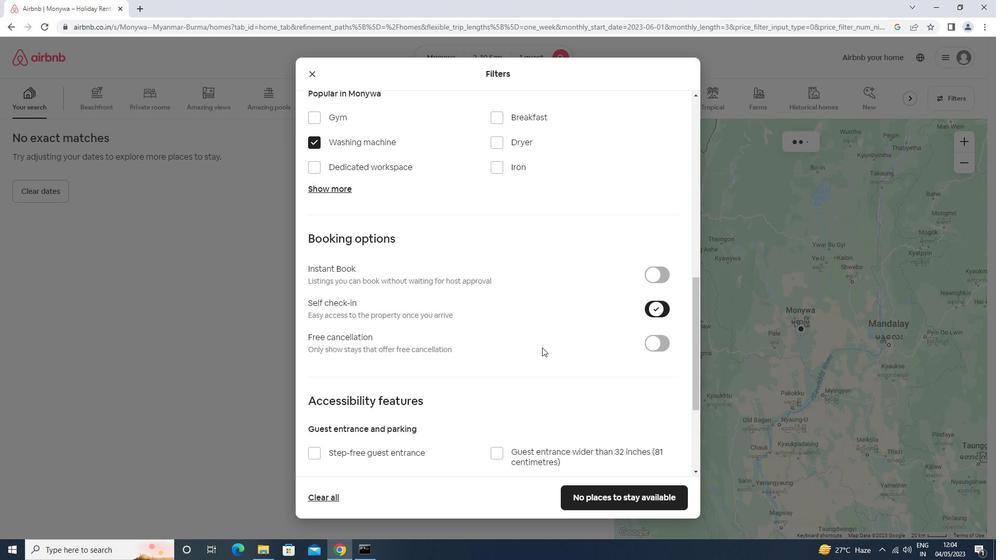 
Action: Mouse scrolled (530, 356) with delta (0, 0)
Screenshot: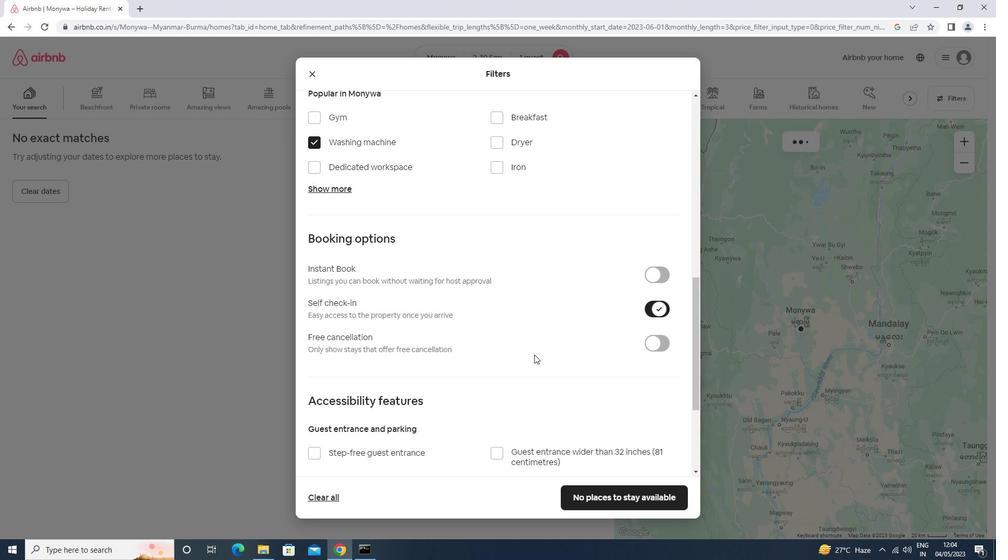
Action: Mouse moved to (601, 495)
Screenshot: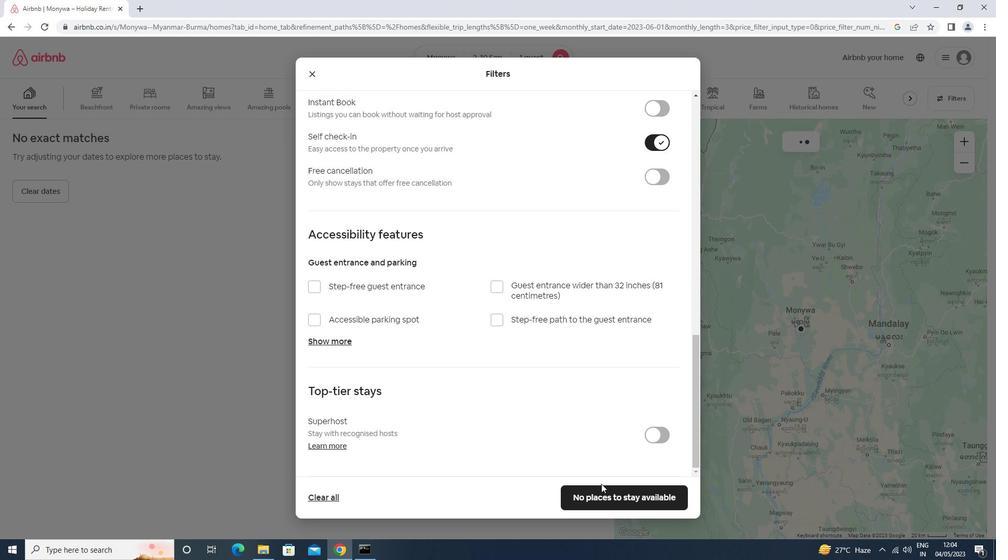 
Action: Mouse pressed left at (601, 495)
Screenshot: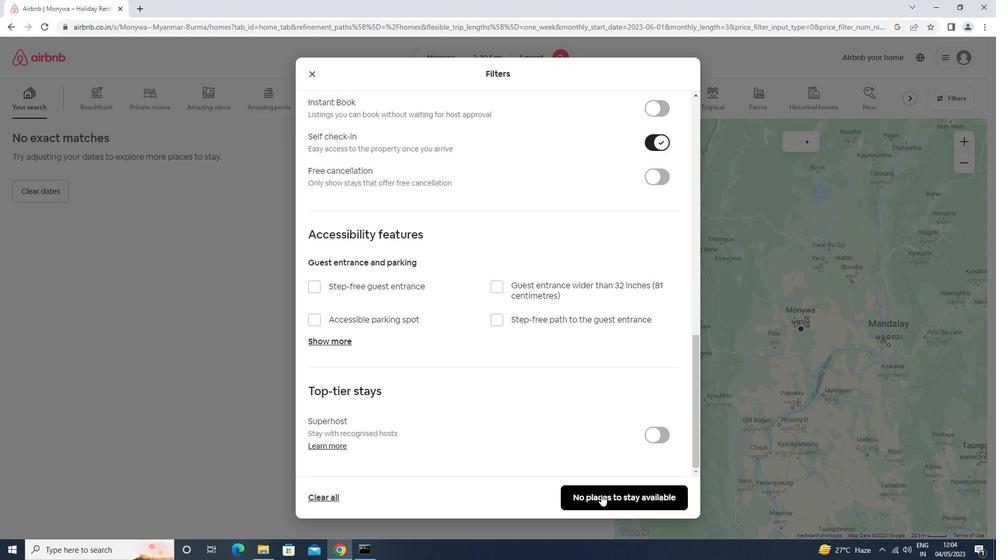 
Action: Mouse moved to (601, 494)
Screenshot: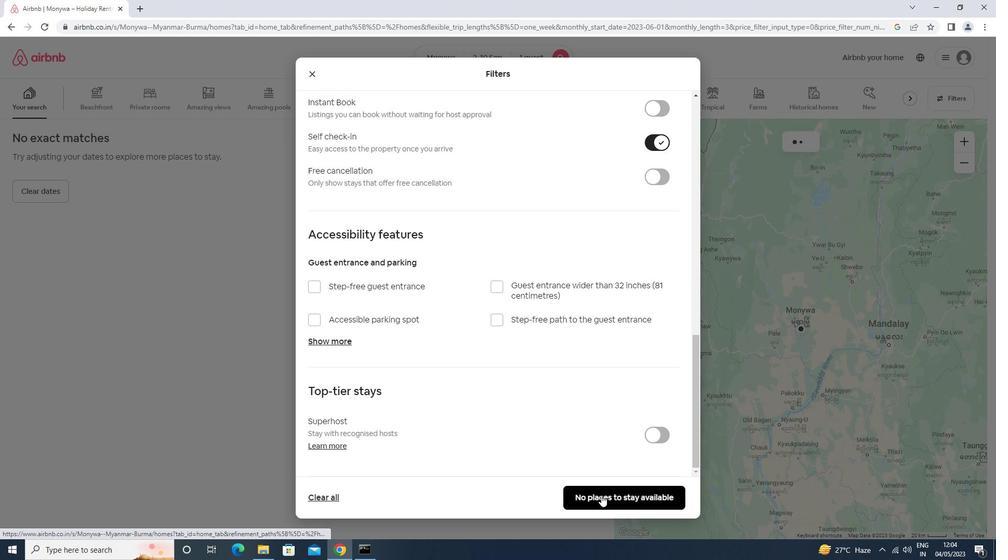 
